 Task: Look for space in Dunedin from 21st May, 2023 to 31st May, 2023 for 2 adults in price range Rs.10000 to Rs.15000. Place can be private room with 1  bedroom having 1 bed and 1 bathroom. Property type can be hotel. Amenities needed are: , pool, breakfast, smoking allowed. Required host language is English.
Action: Mouse moved to (485, 567)
Screenshot: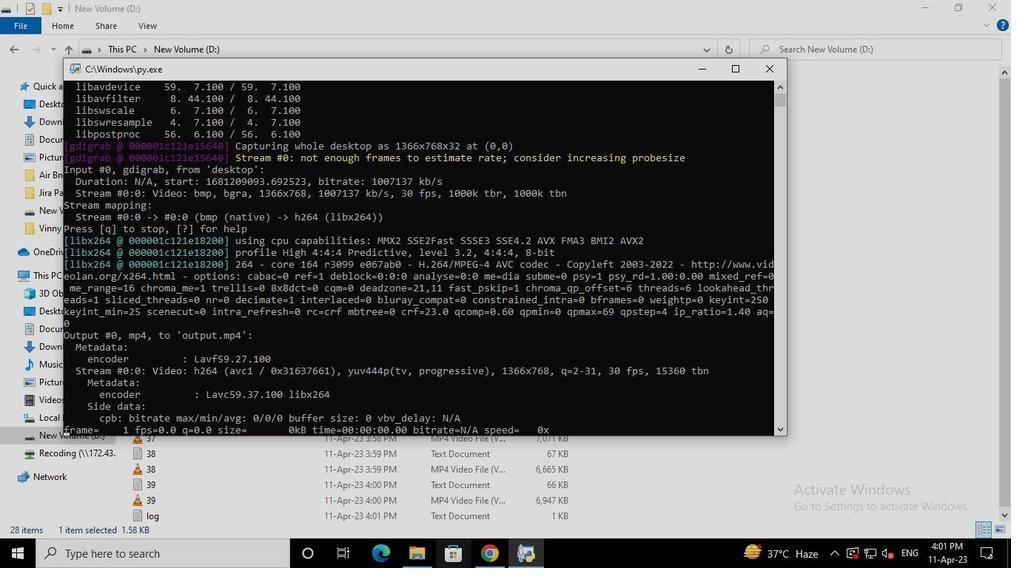 
Action: Mouse pressed left at (485, 567)
Screenshot: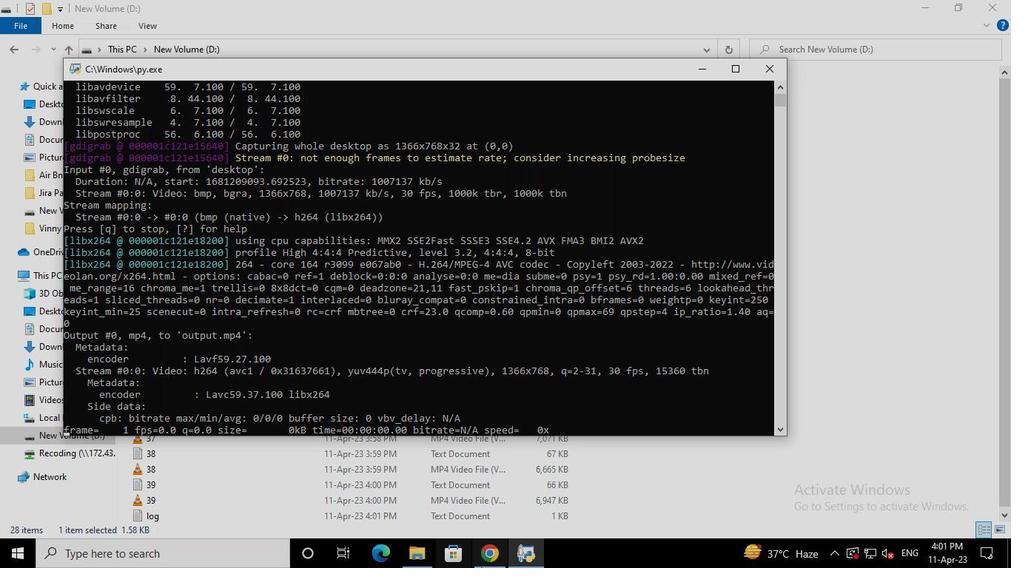 
Action: Mouse moved to (419, 131)
Screenshot: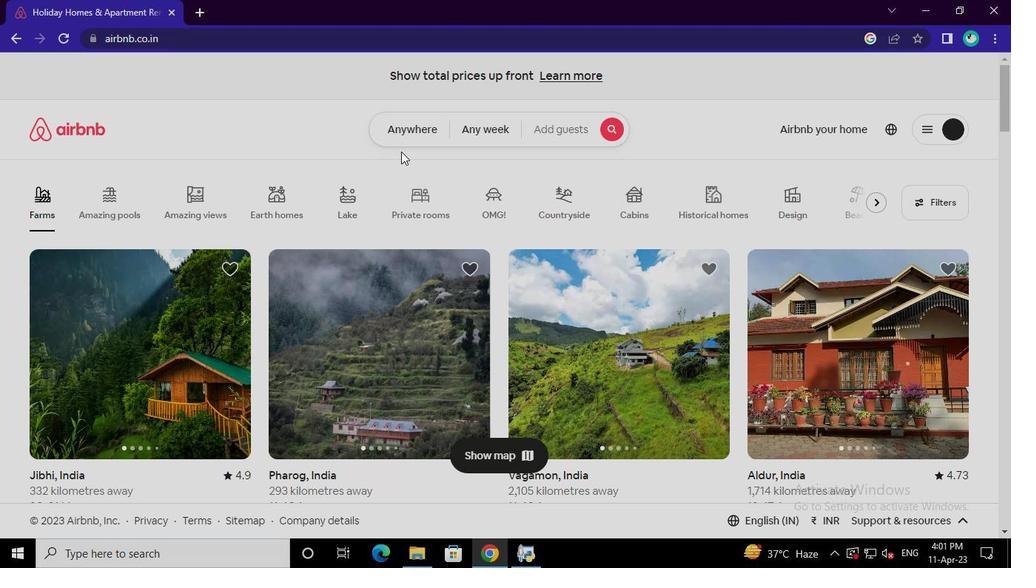 
Action: Mouse pressed left at (419, 131)
Screenshot: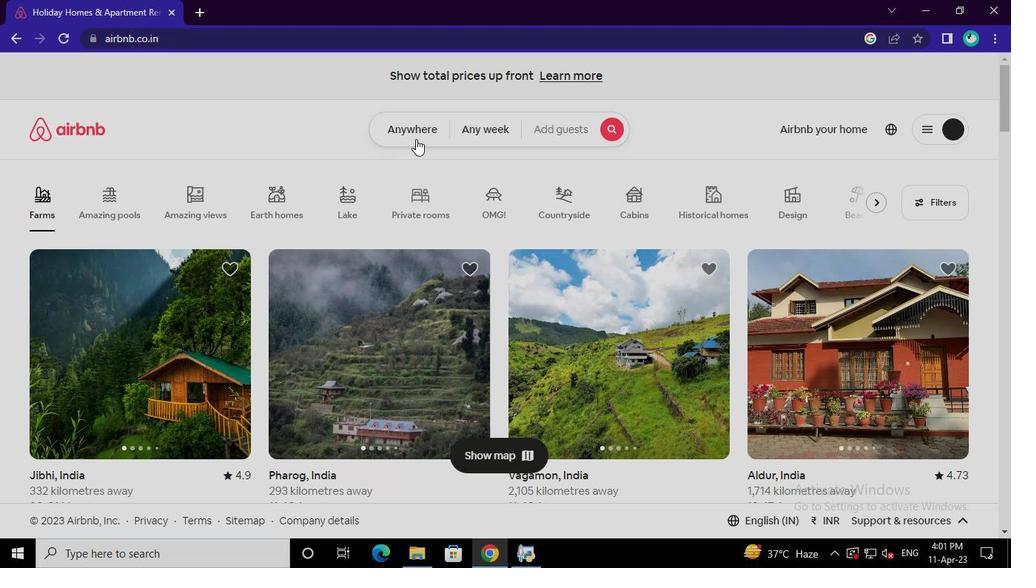 
Action: Mouse moved to (338, 180)
Screenshot: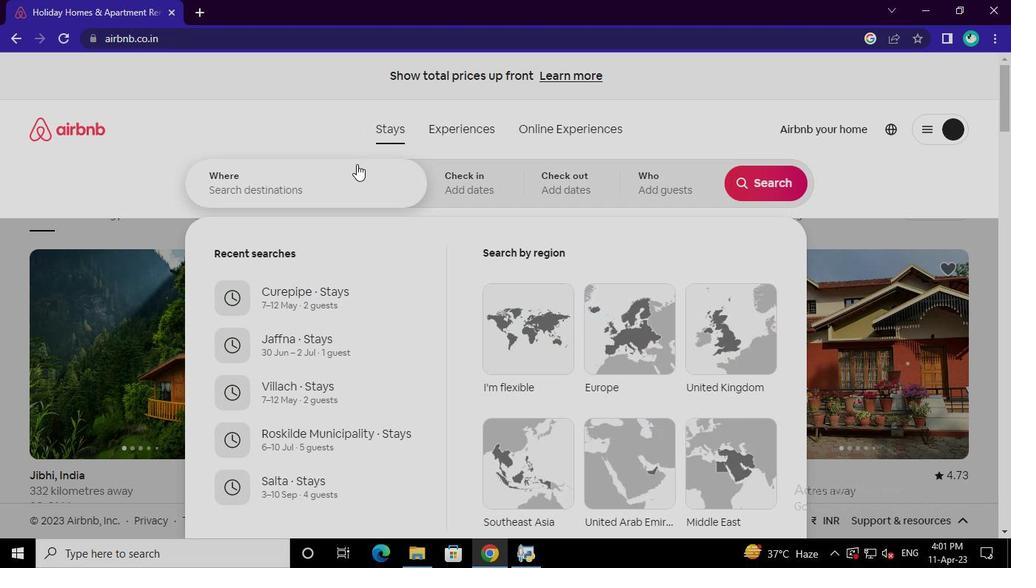 
Action: Mouse pressed left at (338, 180)
Screenshot: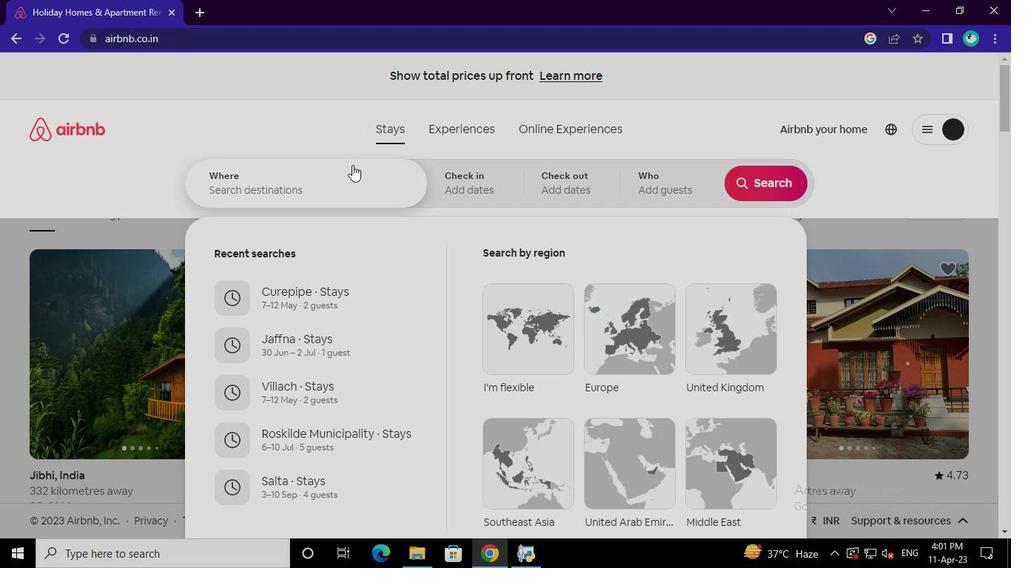 
Action: Mouse moved to (337, 181)
Screenshot: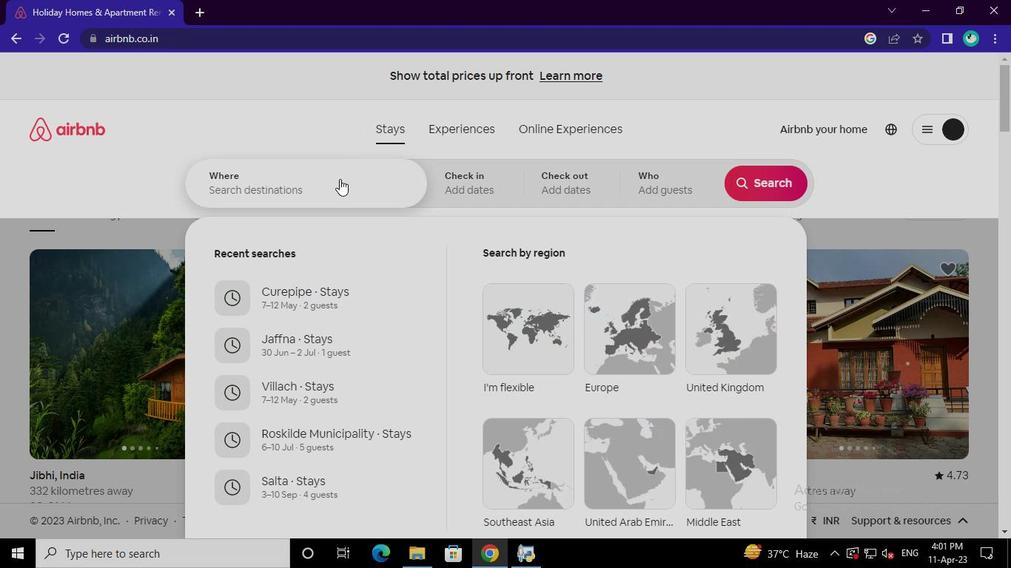 
Action: Keyboard d
Screenshot: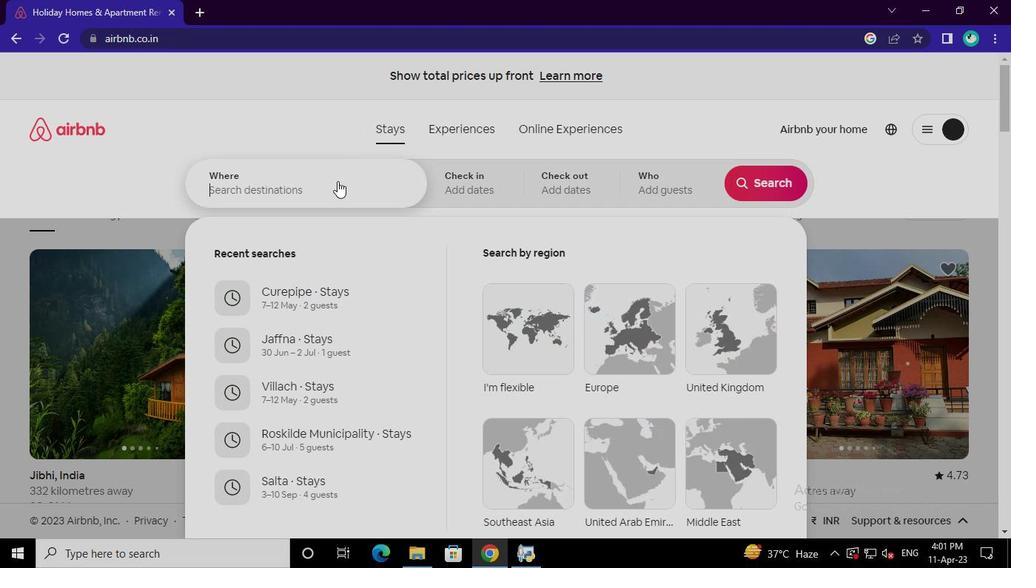 
Action: Keyboard u
Screenshot: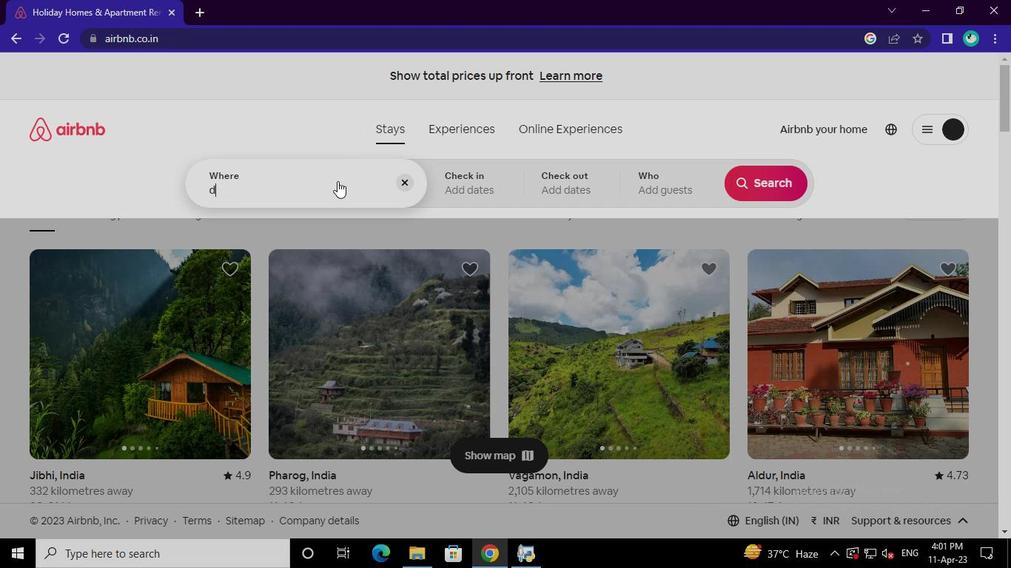 
Action: Keyboard n
Screenshot: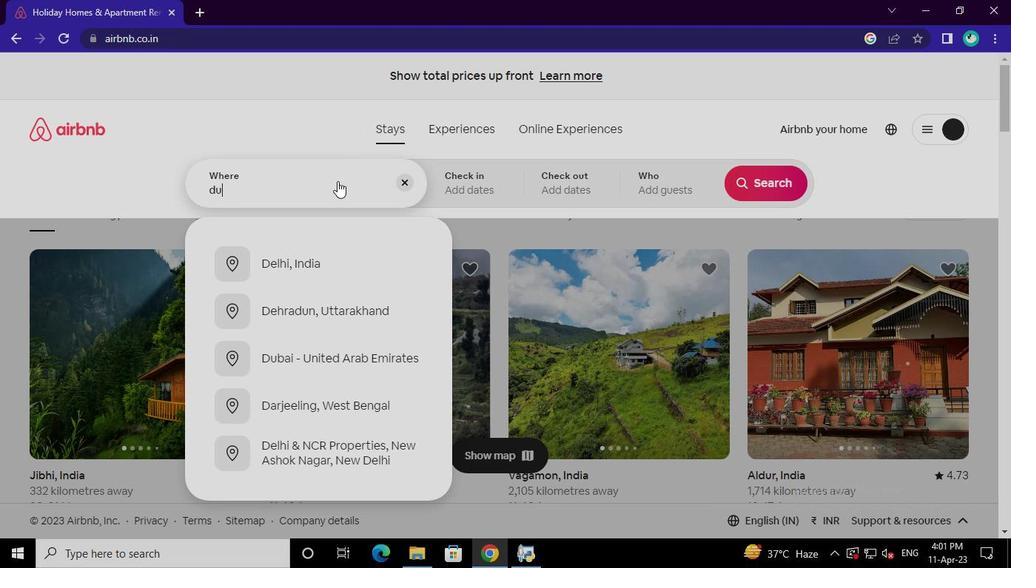 
Action: Keyboard e
Screenshot: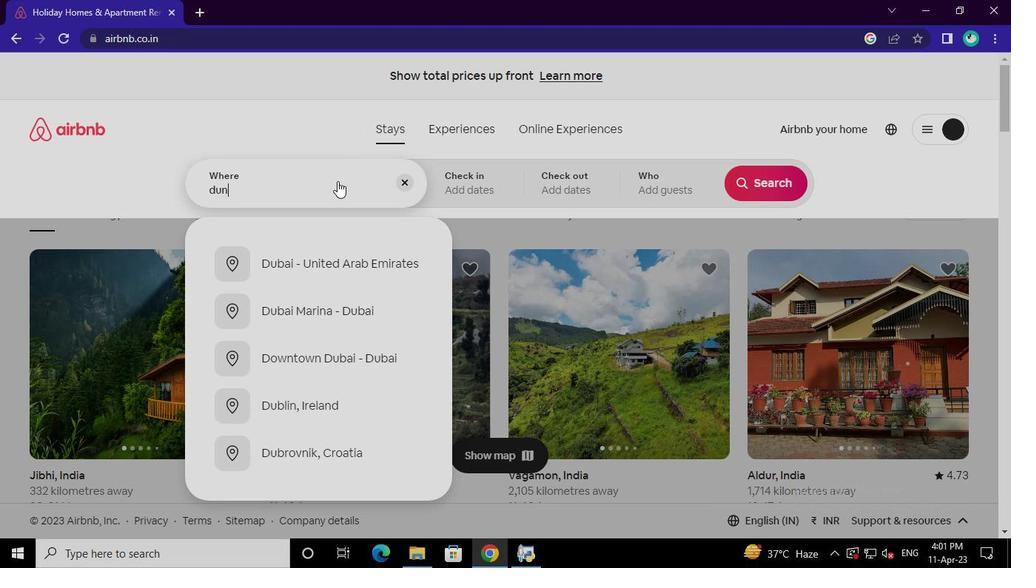 
Action: Keyboard d
Screenshot: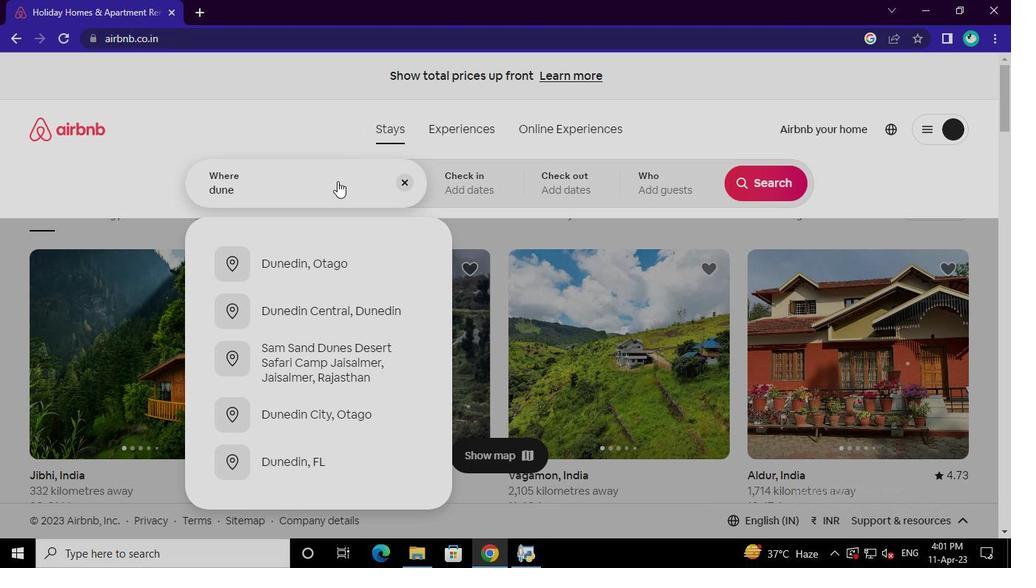 
Action: Keyboard i
Screenshot: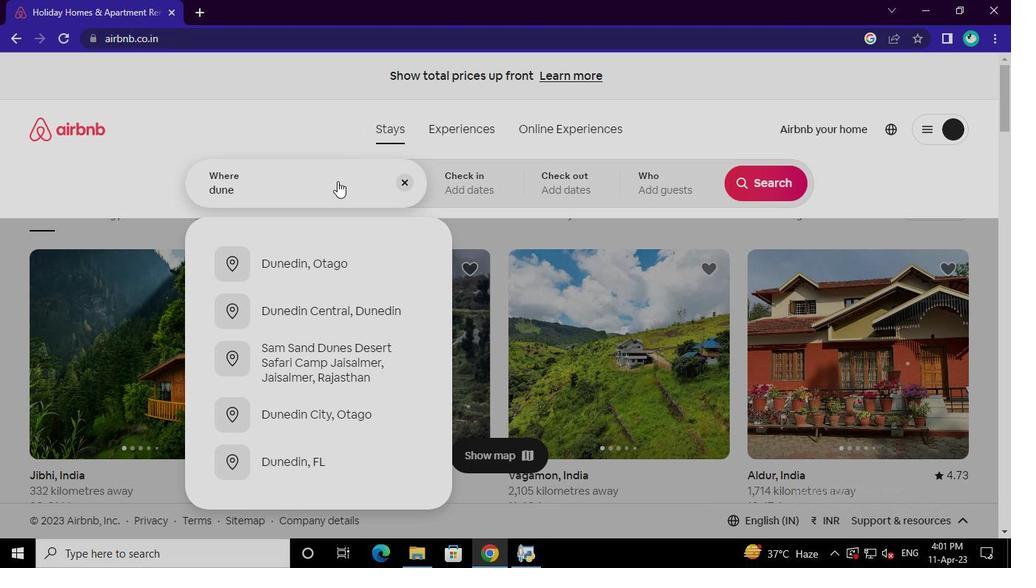 
Action: Keyboard n
Screenshot: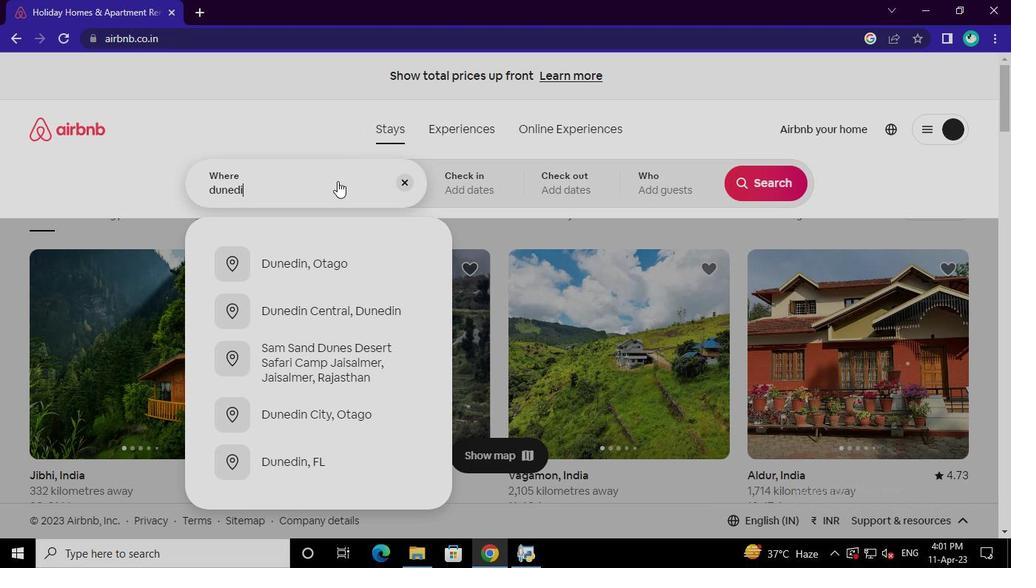 
Action: Mouse moved to (327, 256)
Screenshot: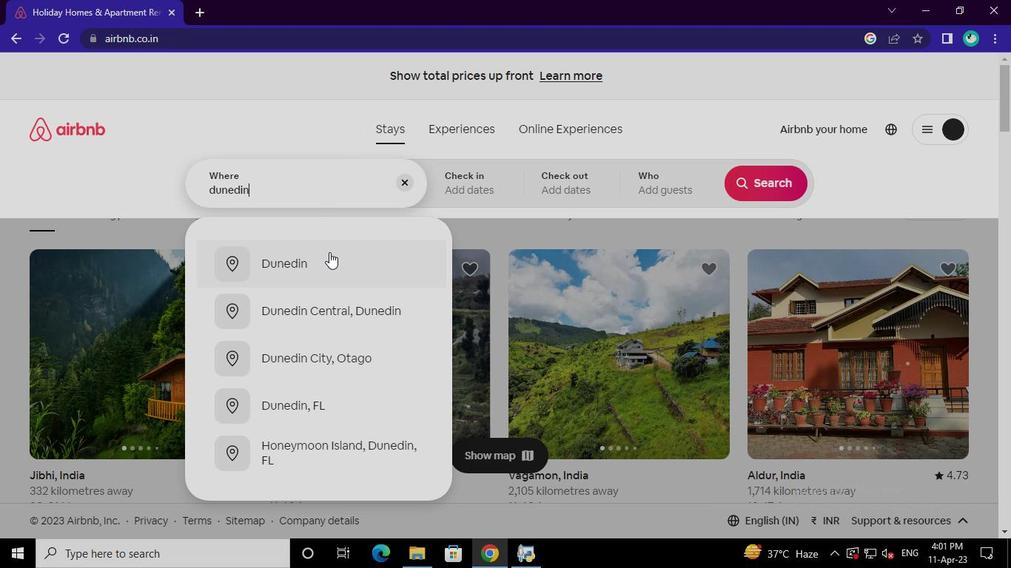 
Action: Mouse pressed left at (327, 256)
Screenshot: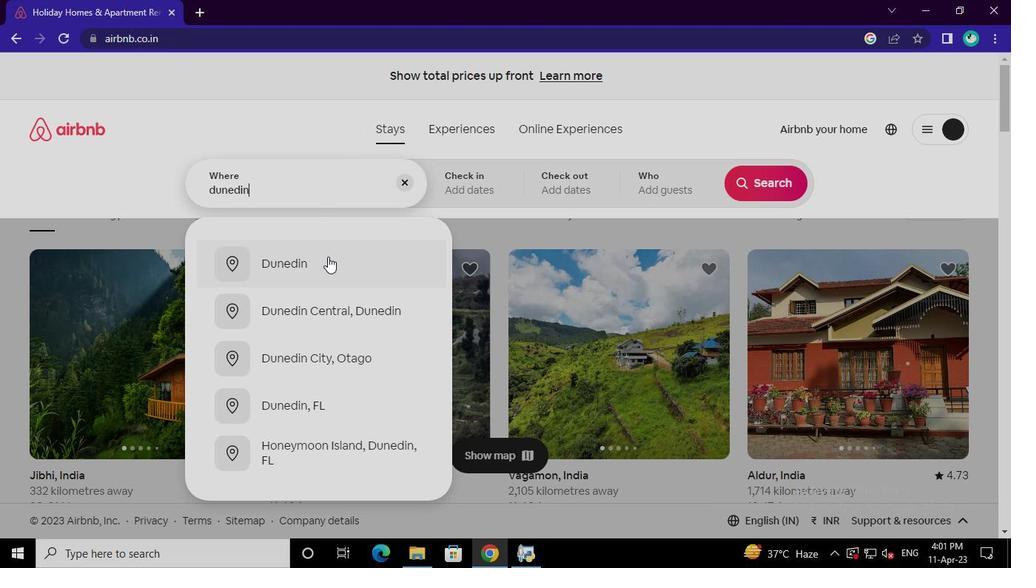 
Action: Mouse moved to (535, 469)
Screenshot: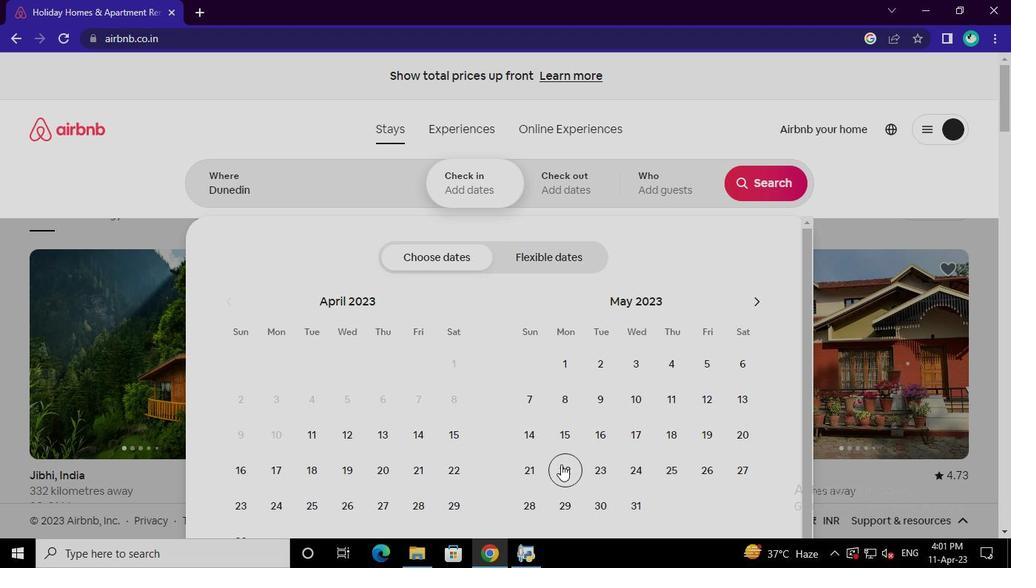 
Action: Mouse pressed left at (535, 469)
Screenshot: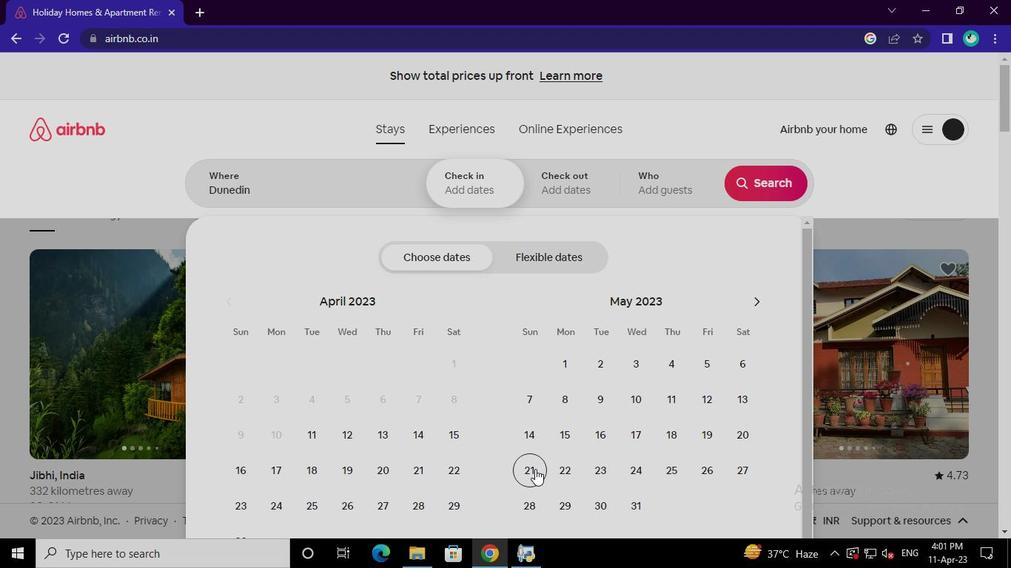 
Action: Mouse moved to (632, 503)
Screenshot: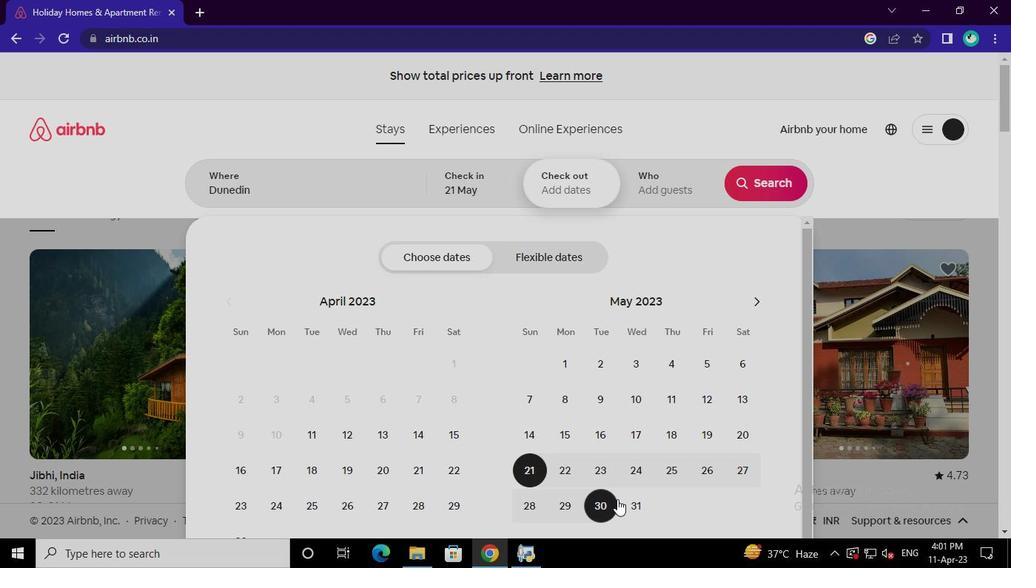 
Action: Mouse pressed left at (632, 503)
Screenshot: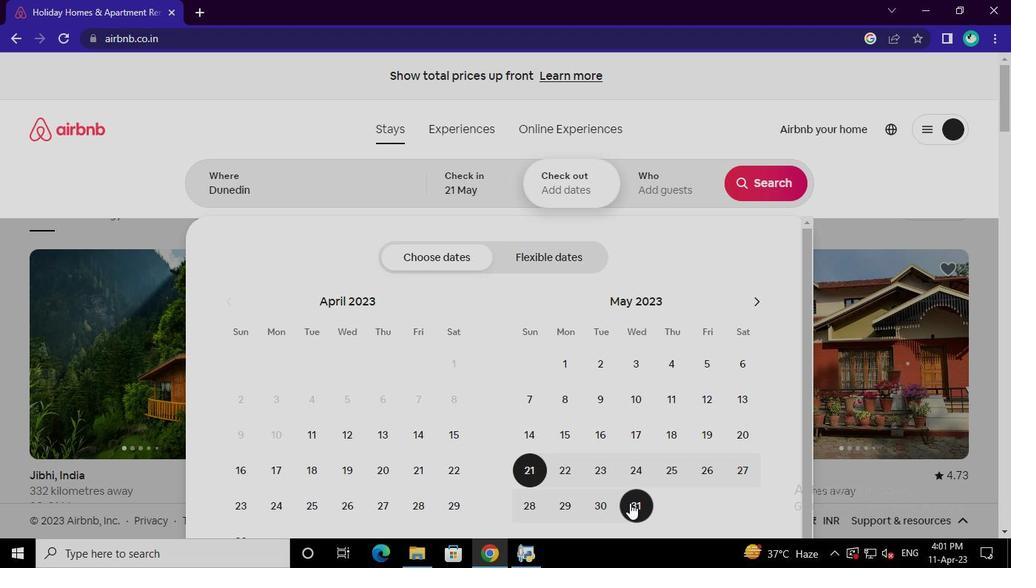 
Action: Mouse moved to (664, 185)
Screenshot: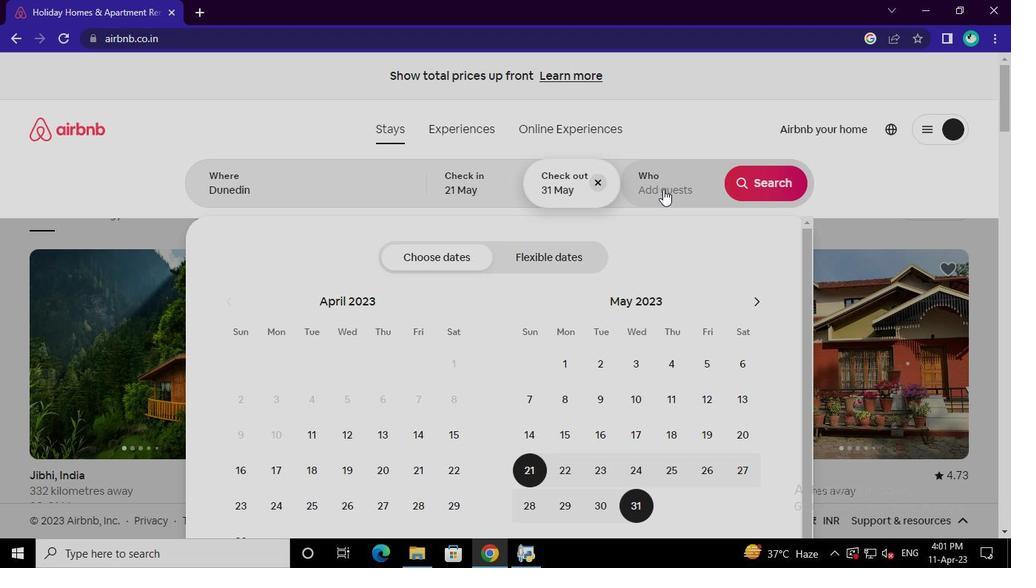 
Action: Mouse pressed left at (664, 185)
Screenshot: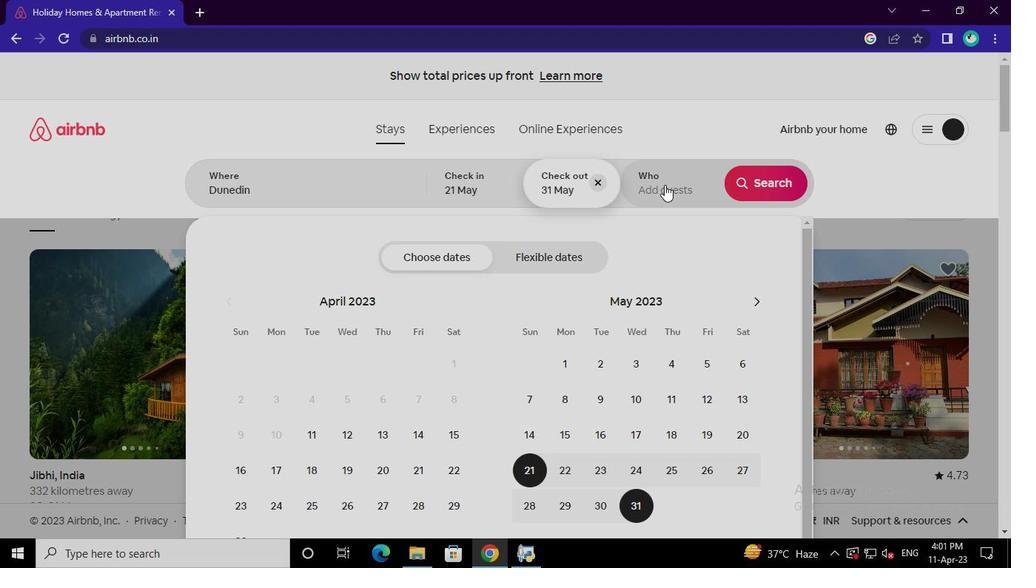 
Action: Mouse moved to (775, 265)
Screenshot: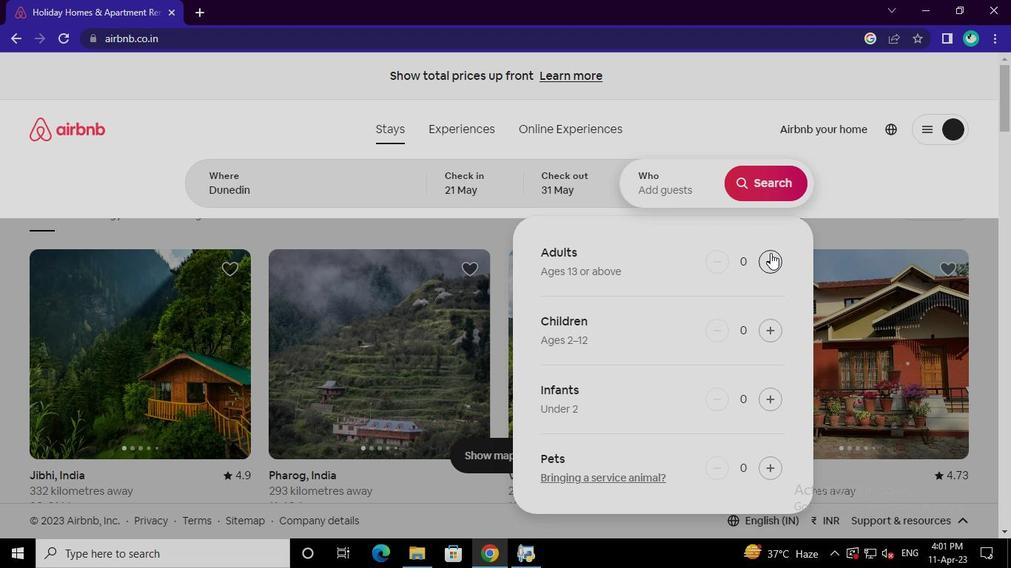 
Action: Mouse pressed left at (775, 265)
Screenshot: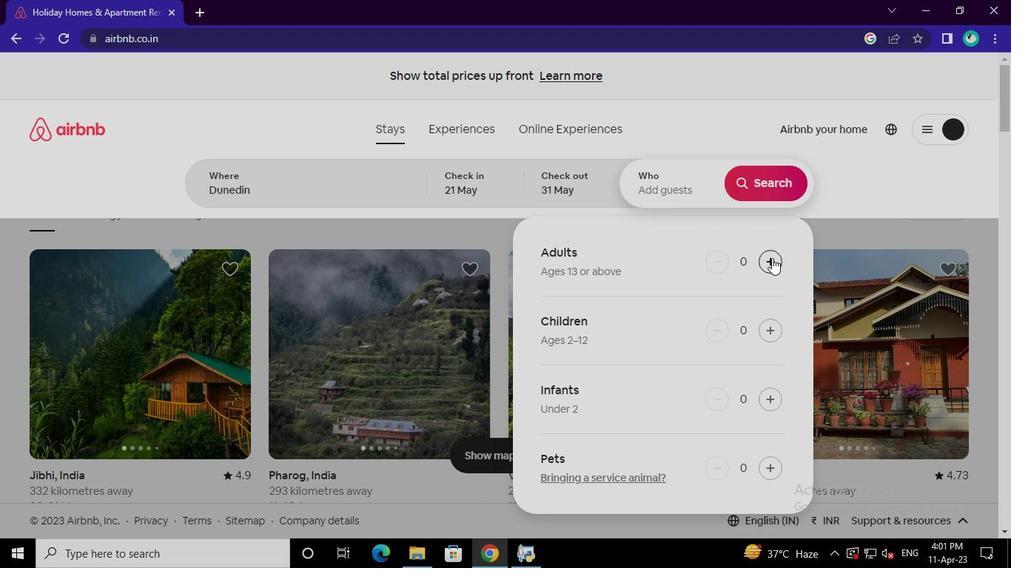 
Action: Mouse pressed left at (775, 265)
Screenshot: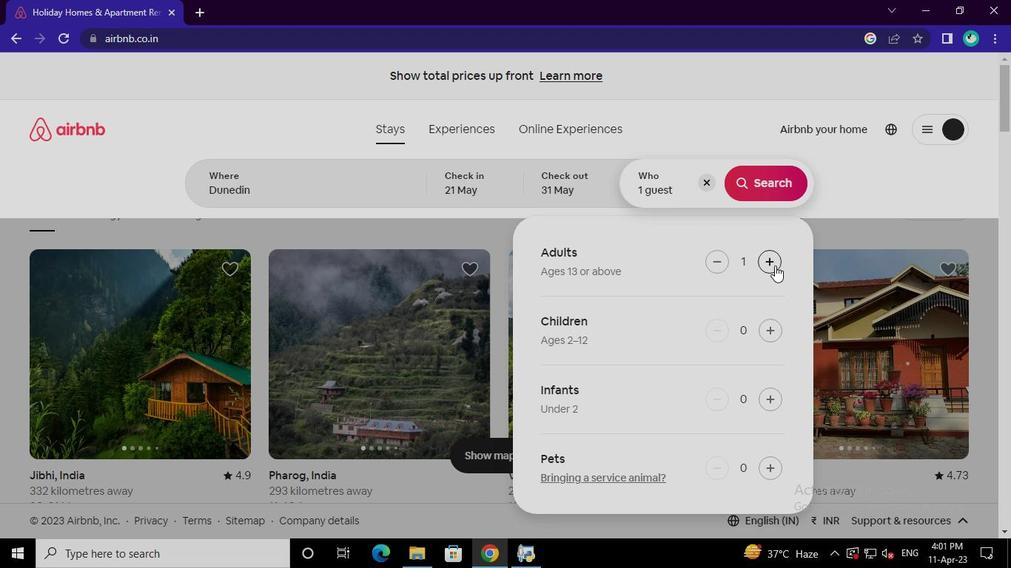 
Action: Mouse moved to (758, 186)
Screenshot: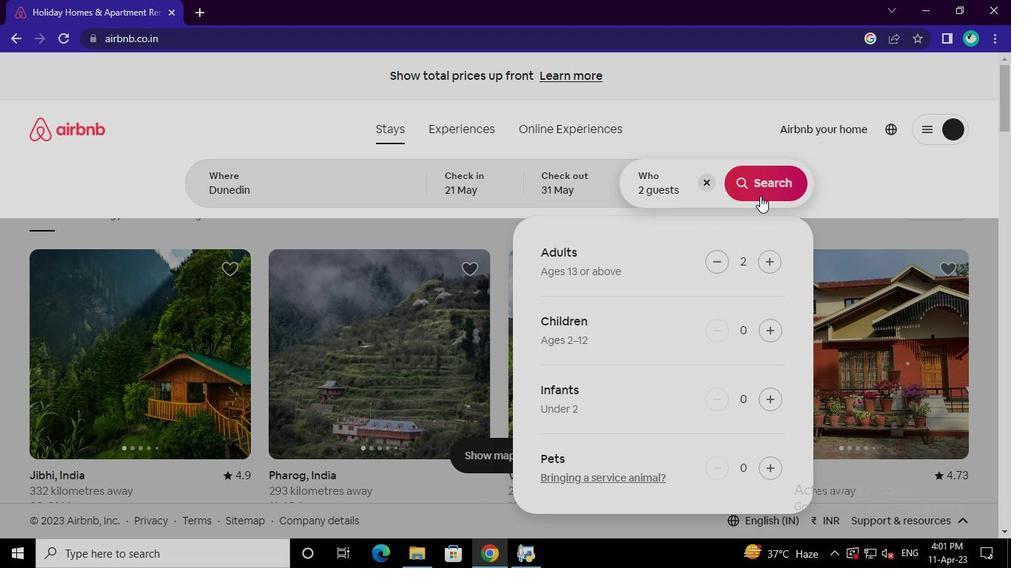 
Action: Mouse pressed left at (758, 186)
Screenshot: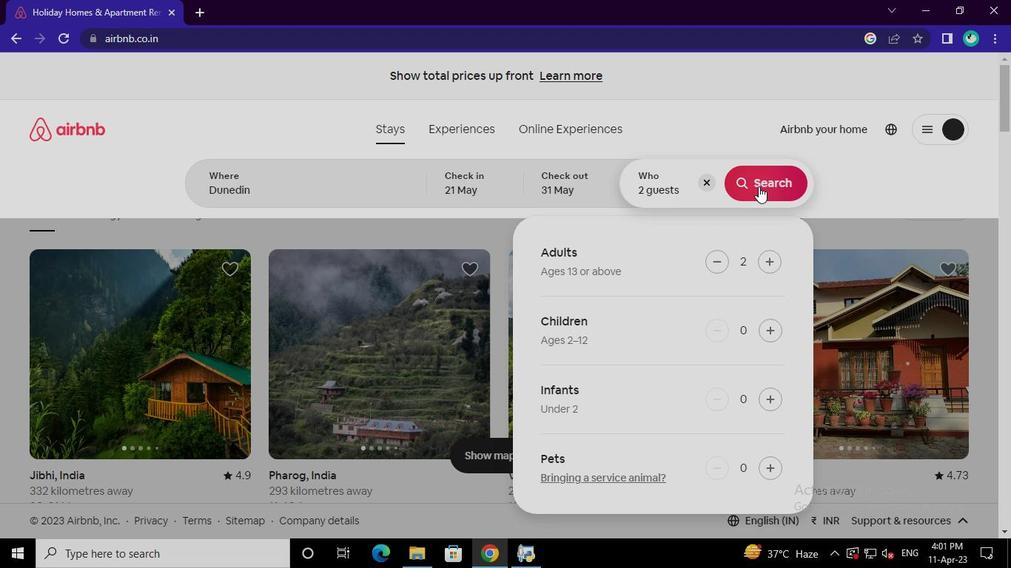 
Action: Mouse moved to (945, 147)
Screenshot: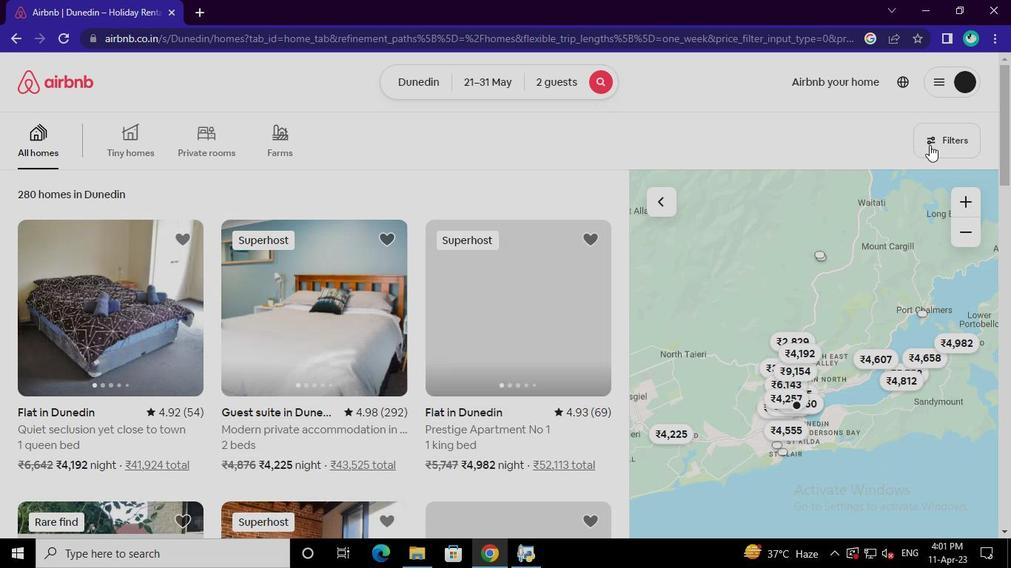 
Action: Mouse pressed left at (945, 147)
Screenshot: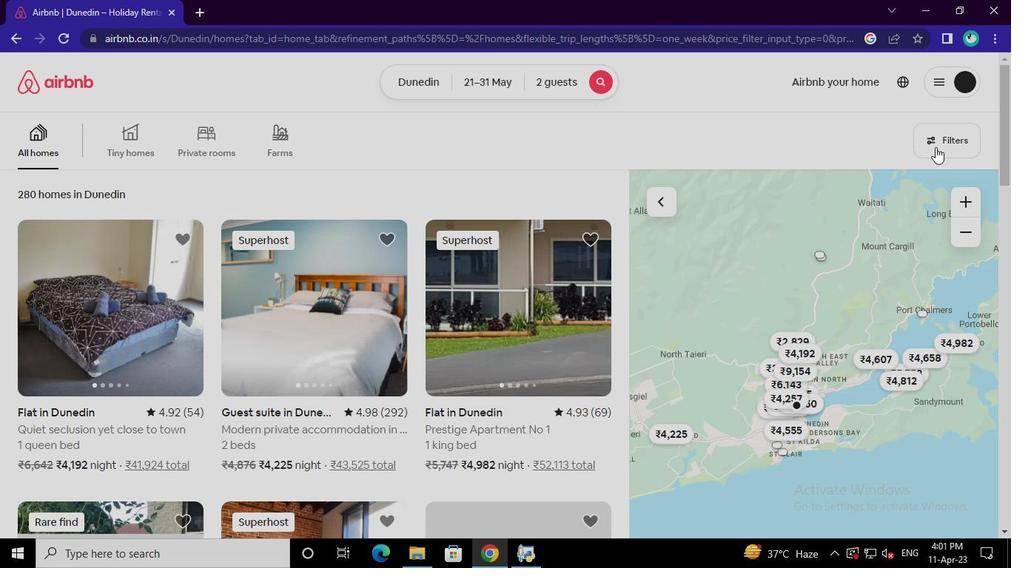 
Action: Mouse moved to (388, 326)
Screenshot: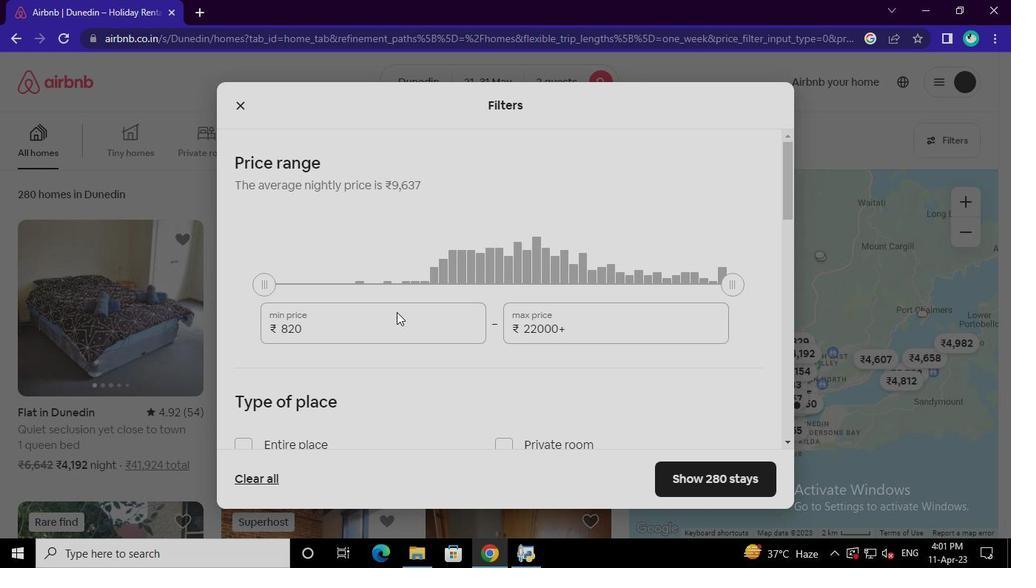 
Action: Mouse pressed left at (388, 326)
Screenshot: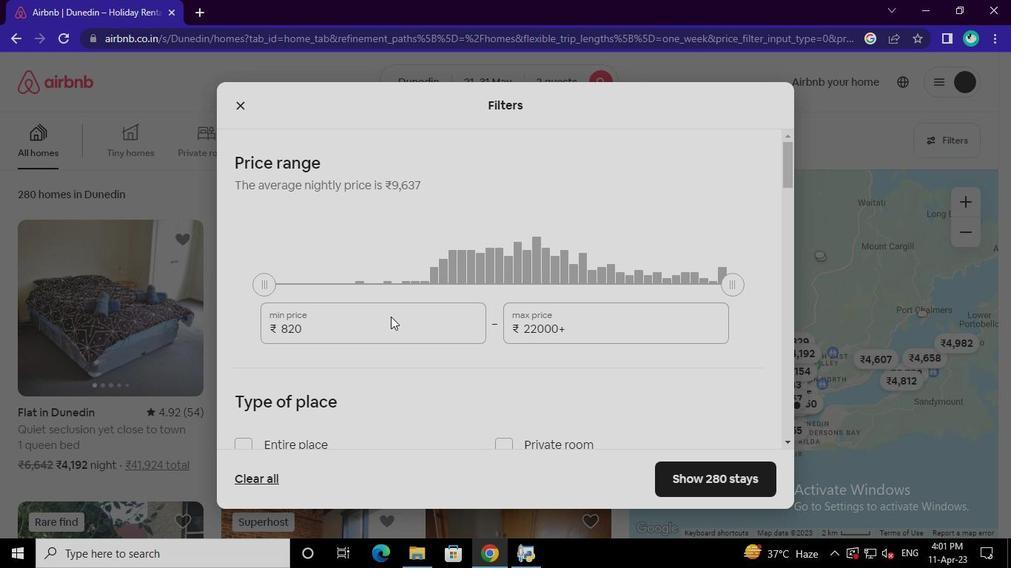 
Action: Mouse moved to (381, 331)
Screenshot: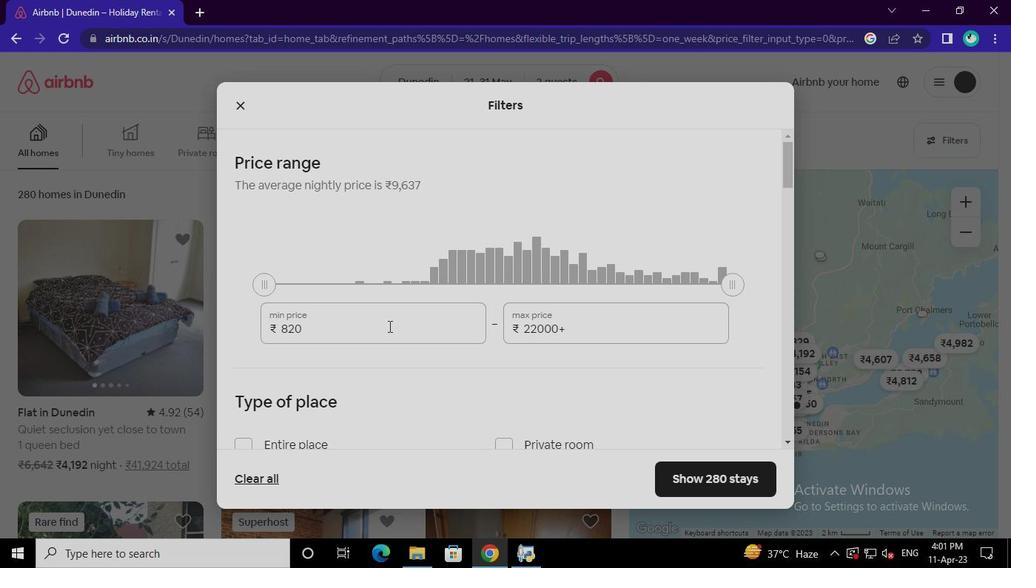 
Action: Keyboard Key.backspace
Screenshot: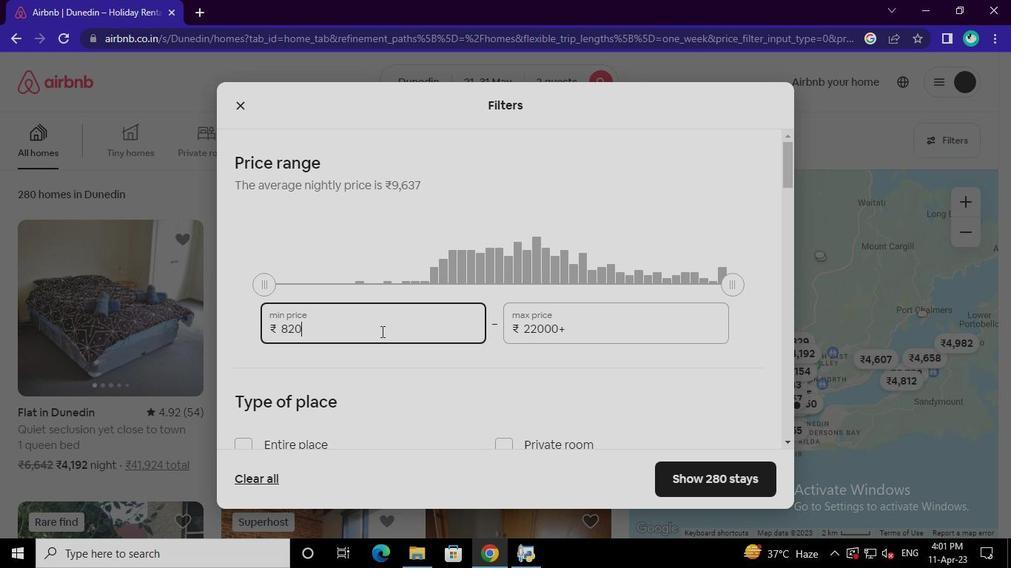 
Action: Keyboard Key.backspace
Screenshot: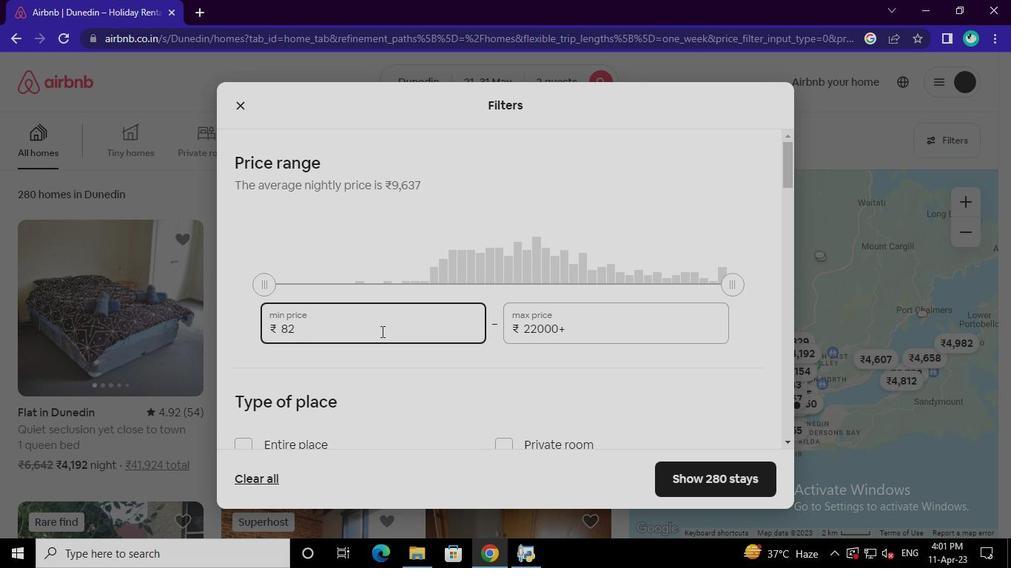 
Action: Keyboard Key.backspace
Screenshot: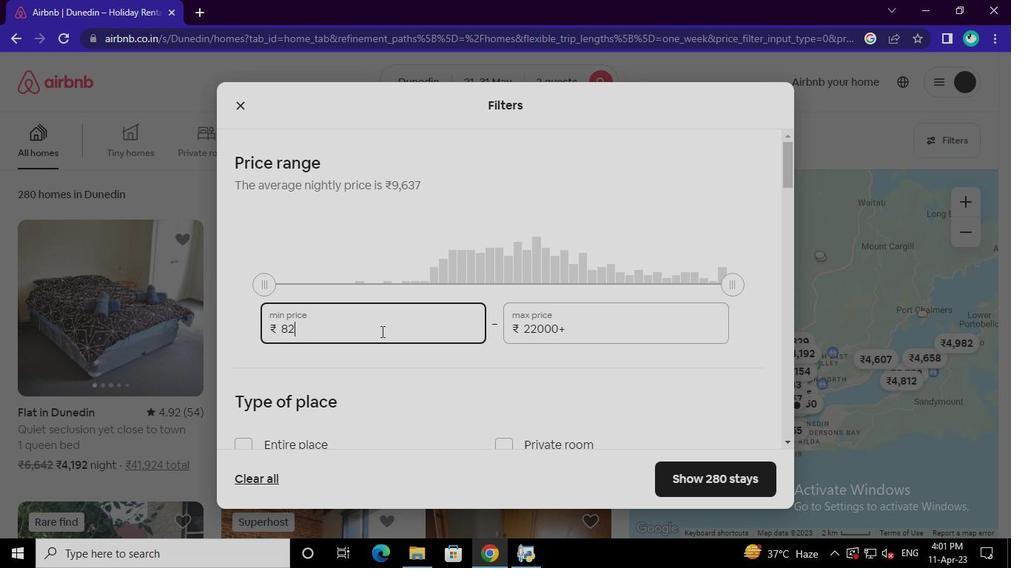
Action: Keyboard Key.backspace
Screenshot: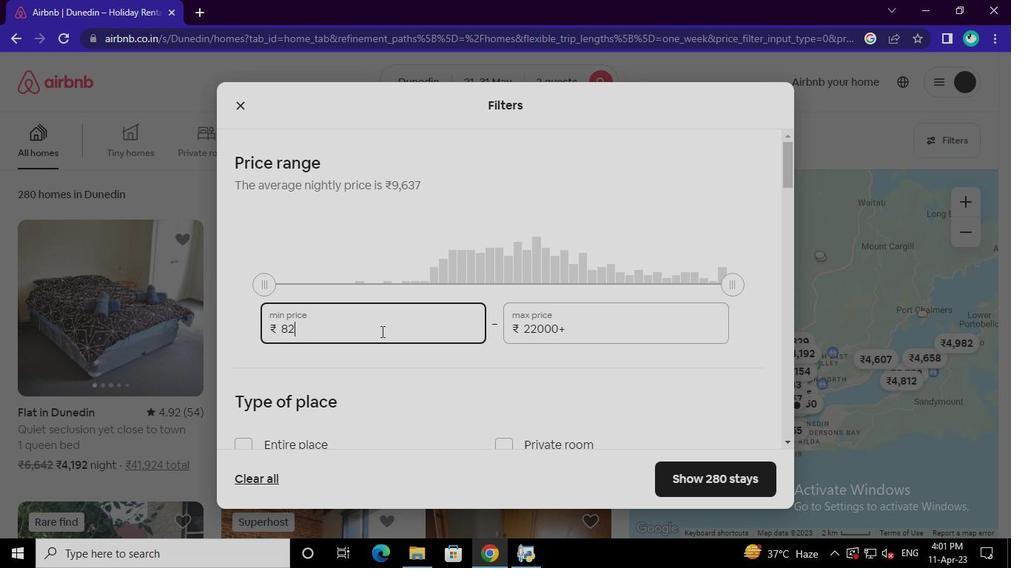 
Action: Keyboard Key.backspace
Screenshot: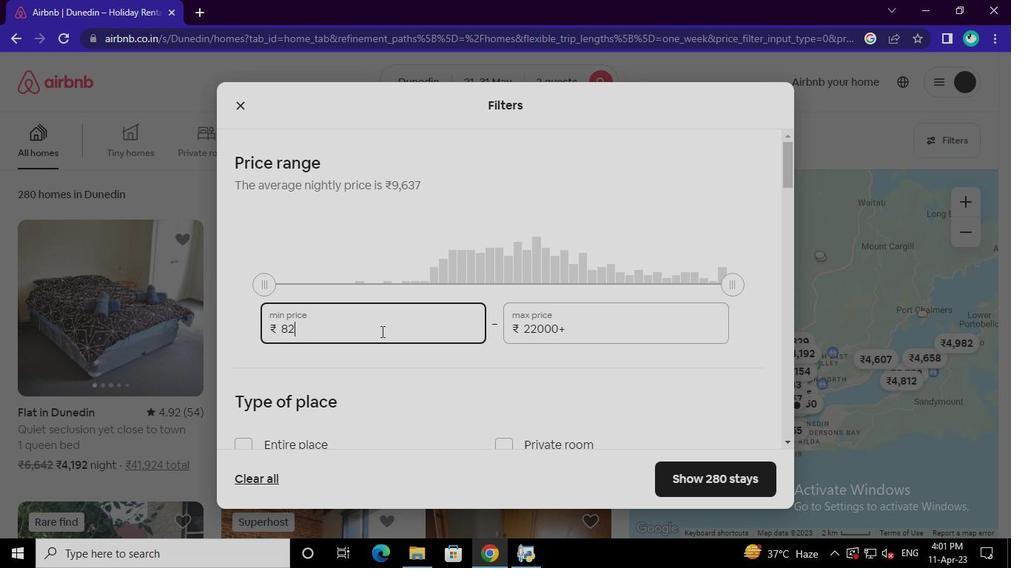 
Action: Keyboard Key.backspace
Screenshot: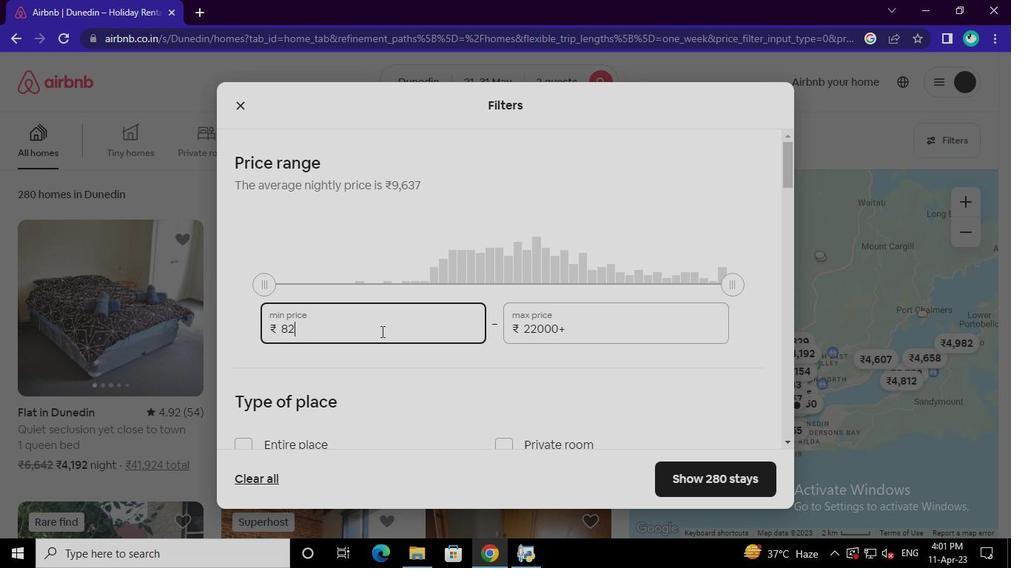 
Action: Keyboard Key.backspace
Screenshot: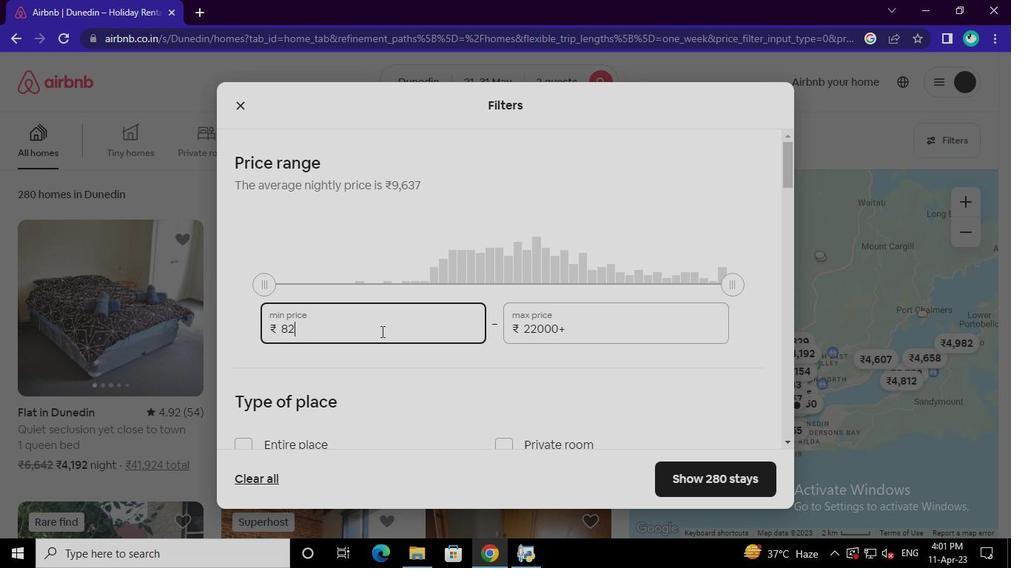 
Action: Keyboard Key.backspace
Screenshot: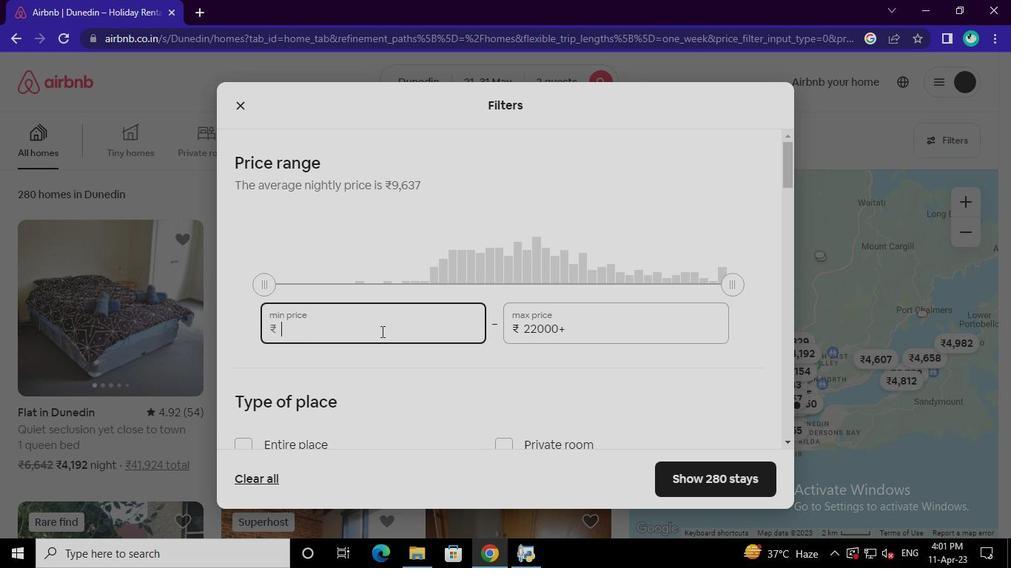 
Action: Keyboard Key.backspace
Screenshot: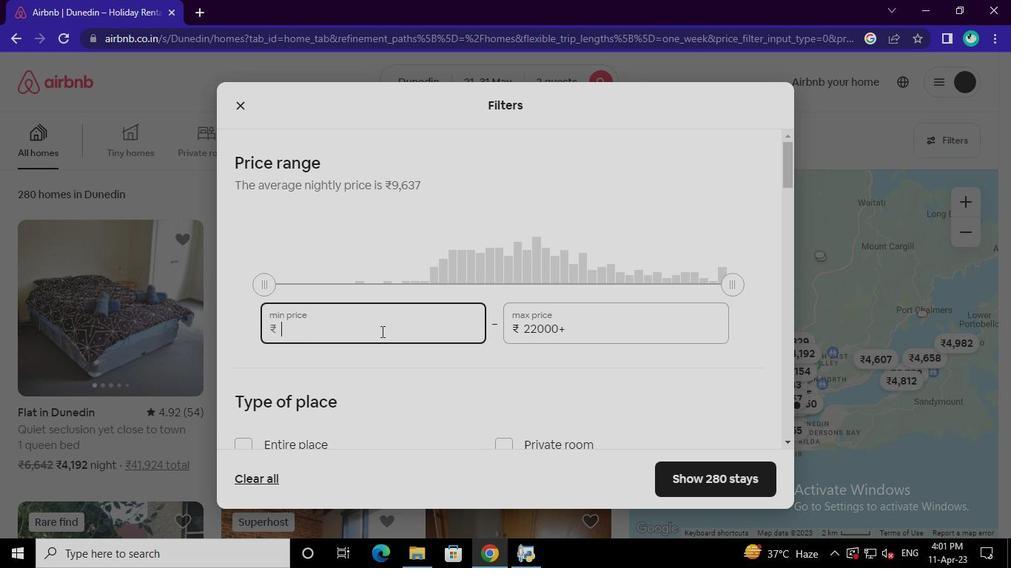 
Action: Keyboard <97>
Screenshot: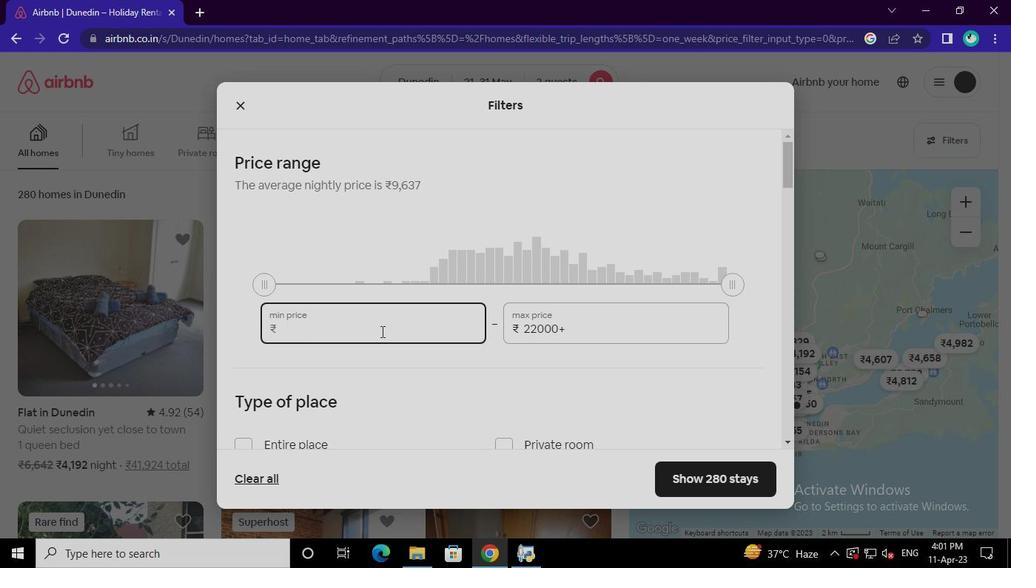 
Action: Keyboard <96>
Screenshot: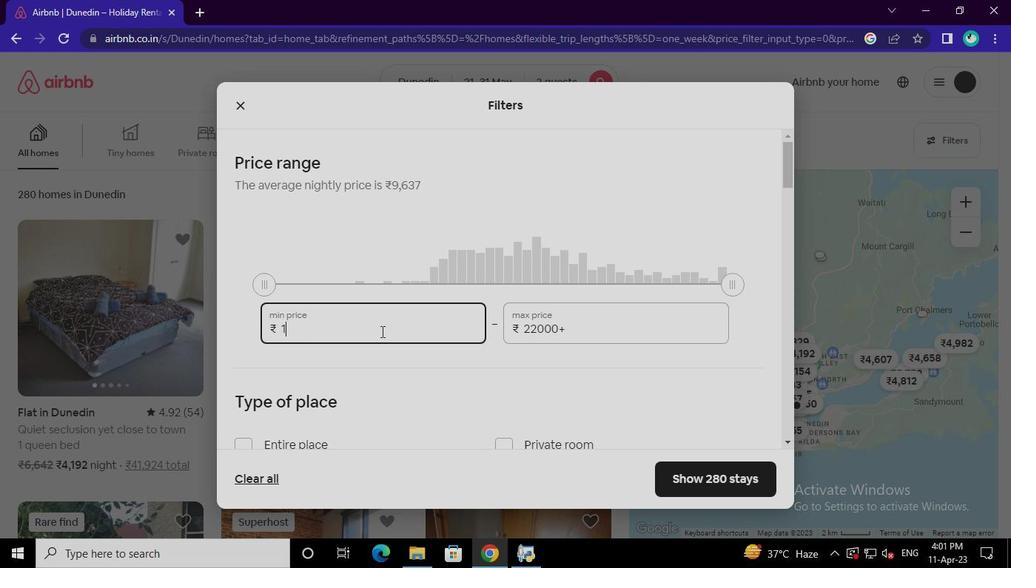 
Action: Keyboard <96>
Screenshot: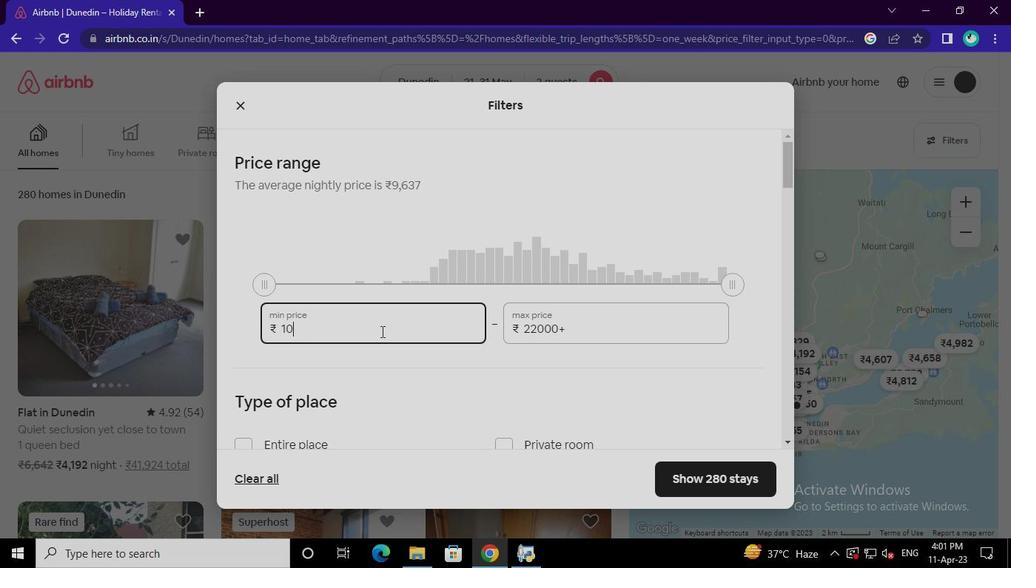 
Action: Keyboard <96>
Screenshot: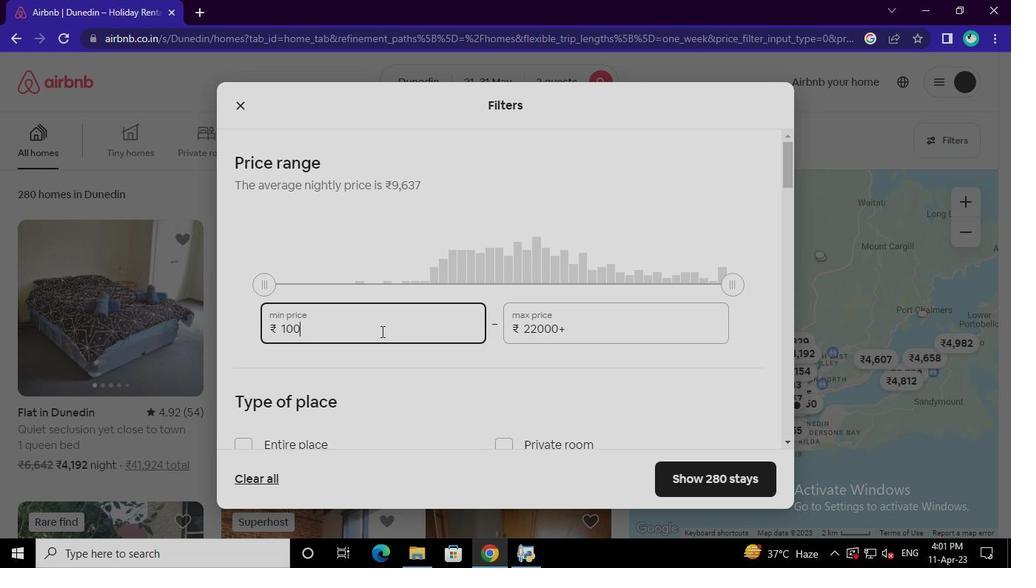 
Action: Keyboard <96>
Screenshot: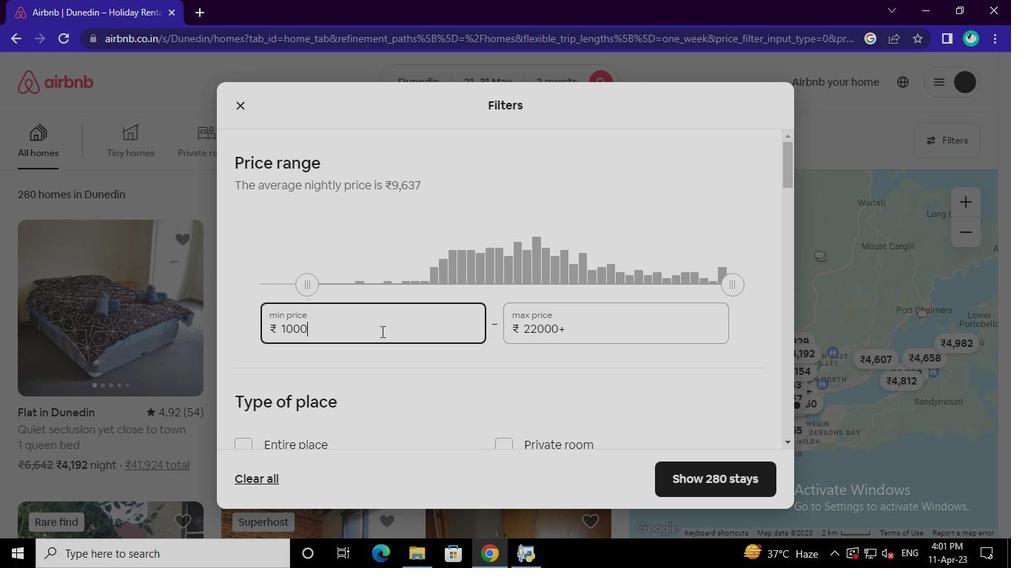 
Action: Mouse moved to (585, 324)
Screenshot: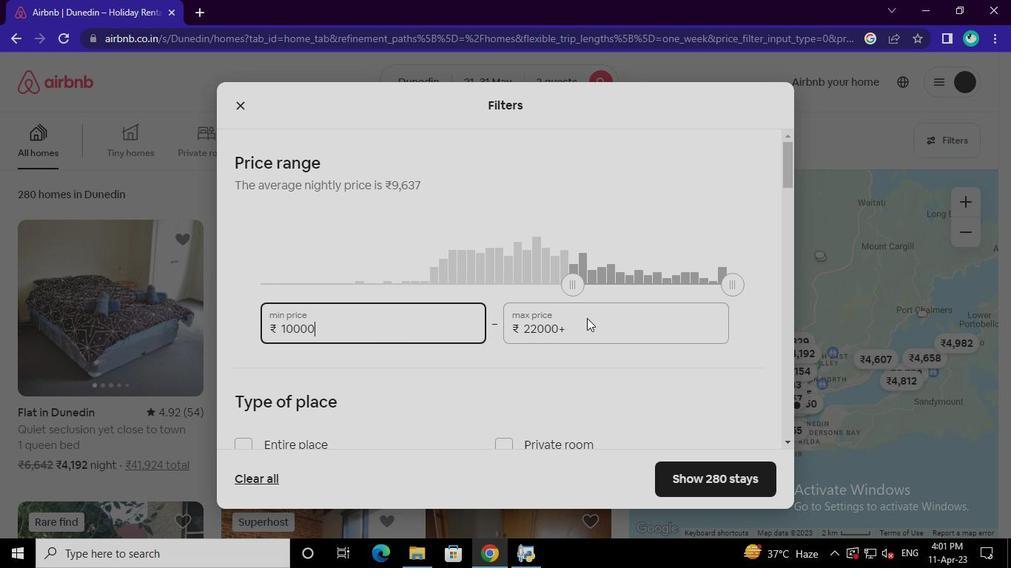 
Action: Mouse pressed left at (585, 324)
Screenshot: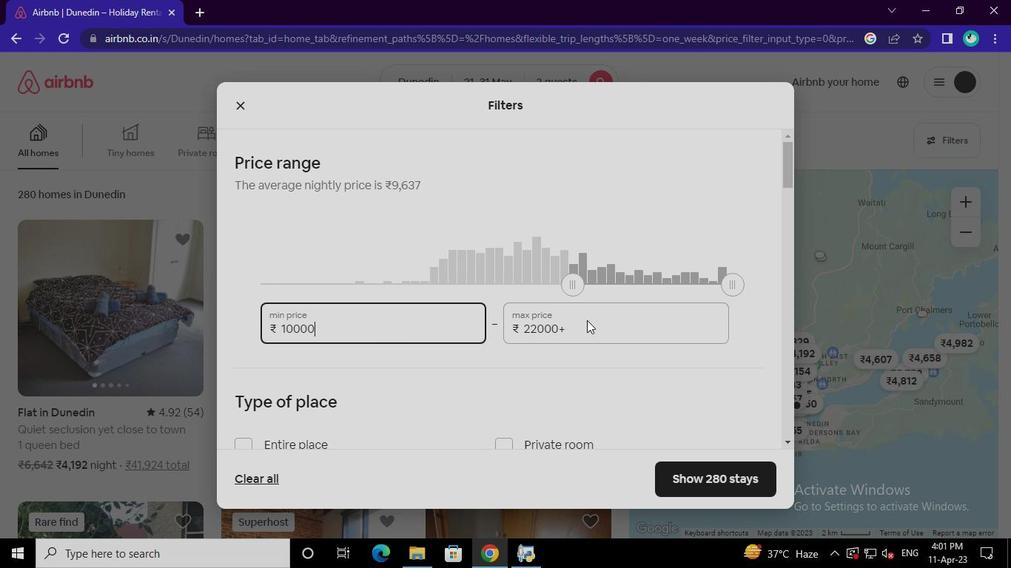 
Action: Mouse moved to (587, 324)
Screenshot: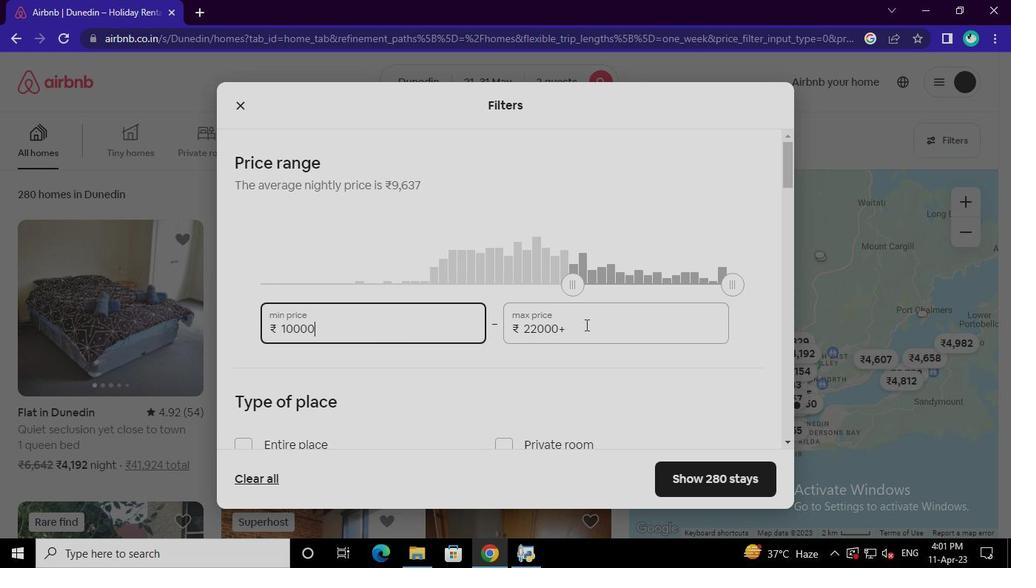 
Action: Keyboard Key.backspace
Screenshot: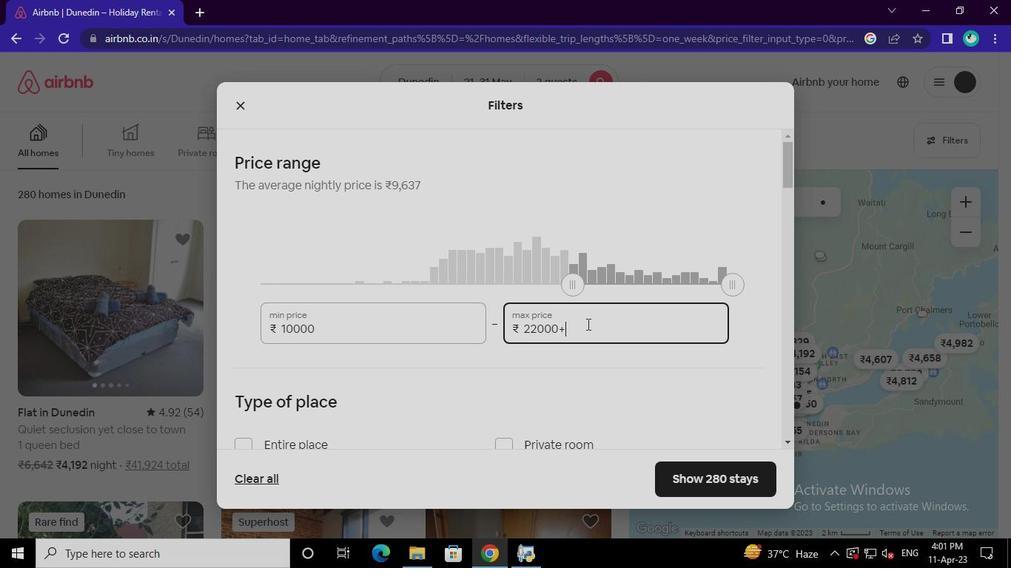 
Action: Keyboard Key.backspace
Screenshot: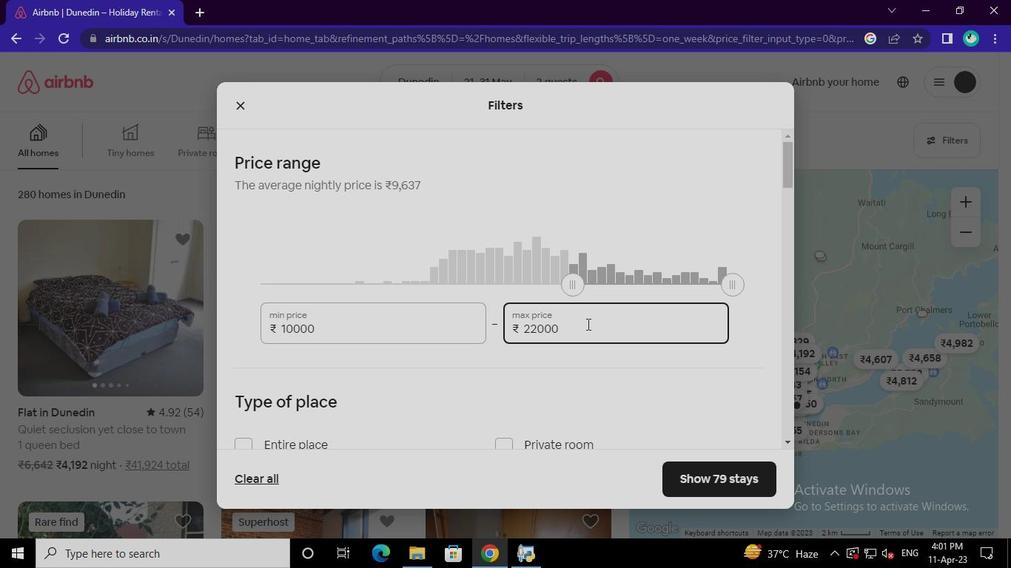 
Action: Keyboard Key.backspace
Screenshot: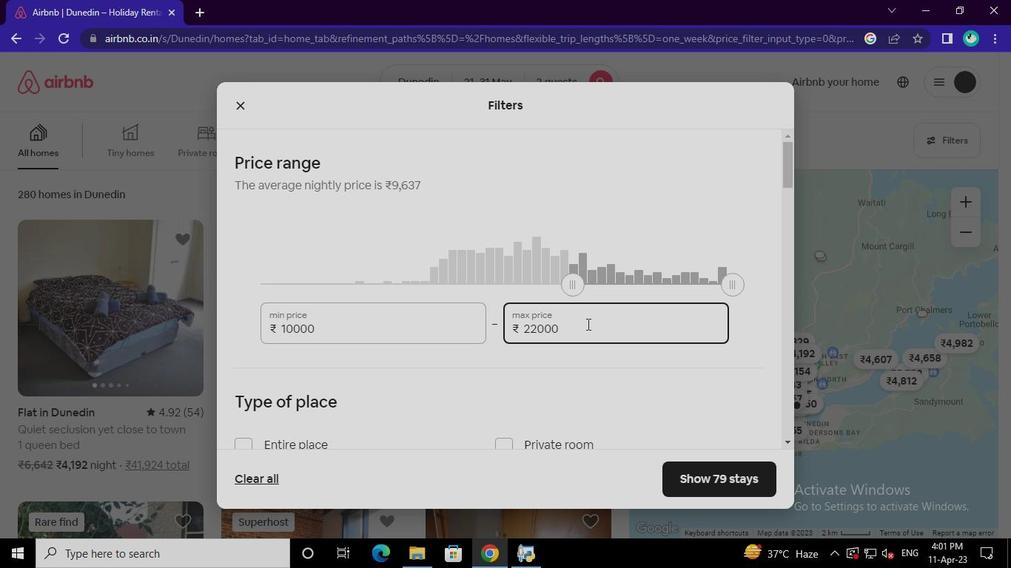 
Action: Keyboard Key.backspace
Screenshot: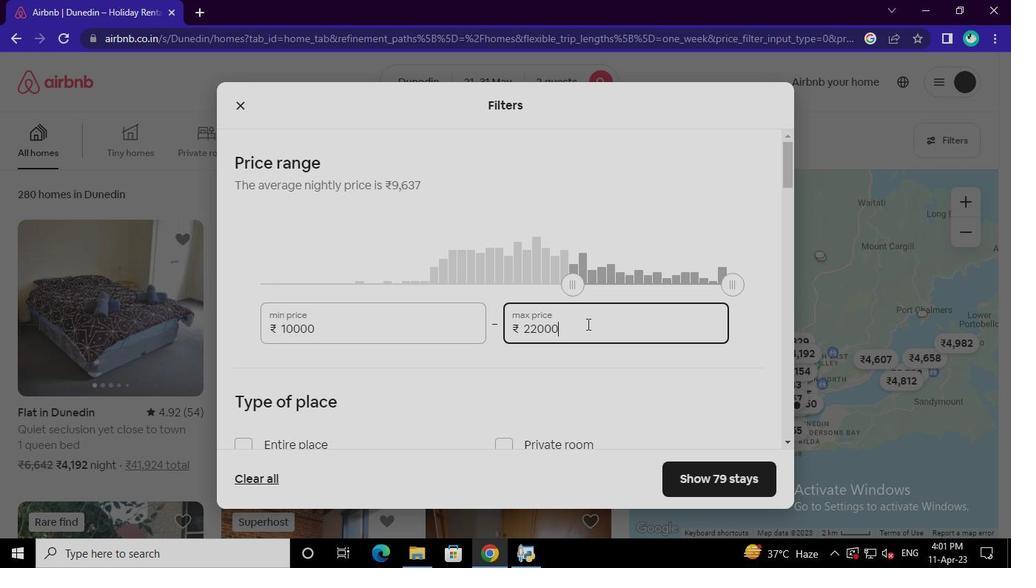 
Action: Keyboard Key.backspace
Screenshot: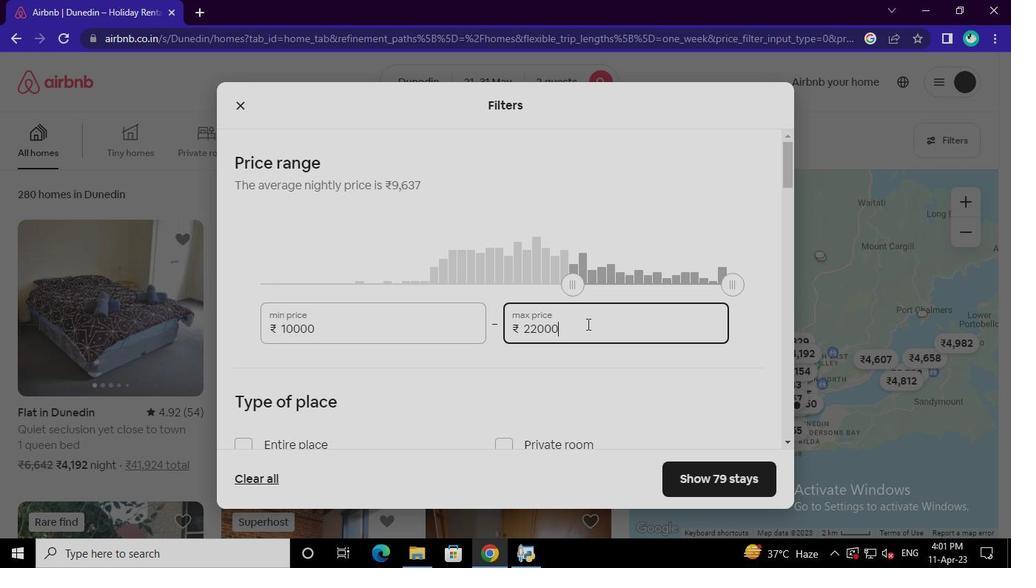 
Action: Keyboard Key.backspace
Screenshot: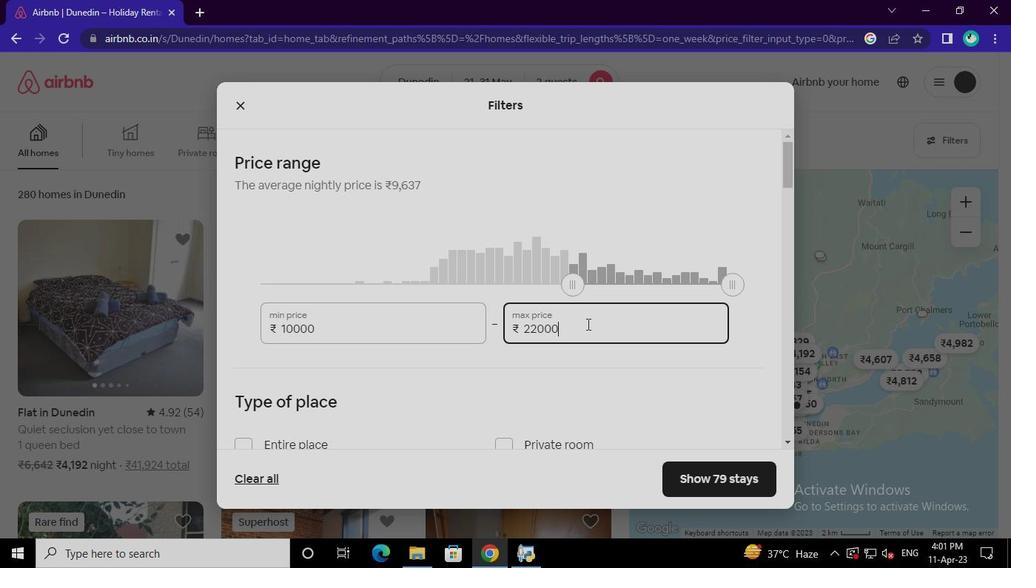 
Action: Keyboard Key.backspace
Screenshot: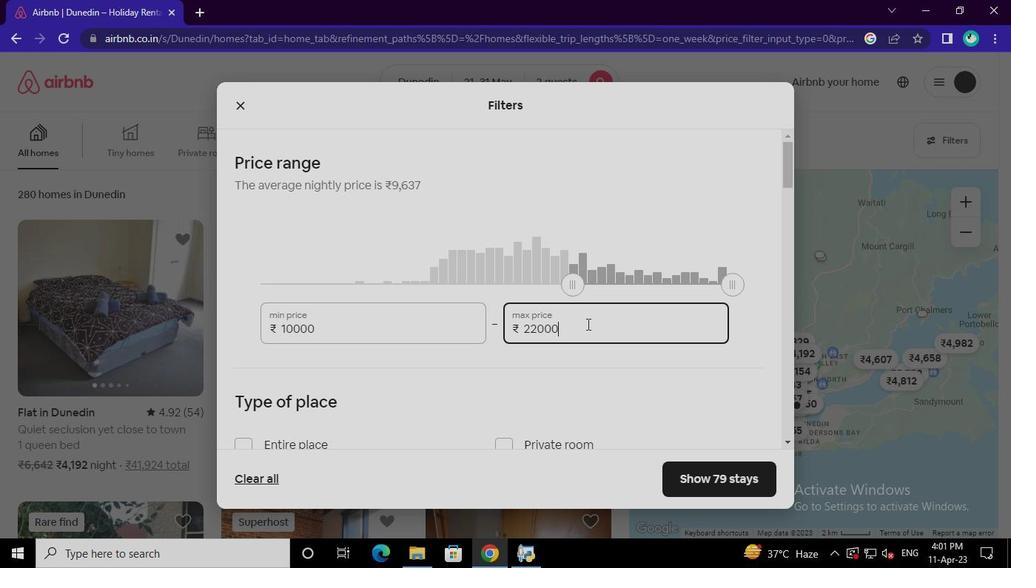 
Action: Keyboard Key.backspace
Screenshot: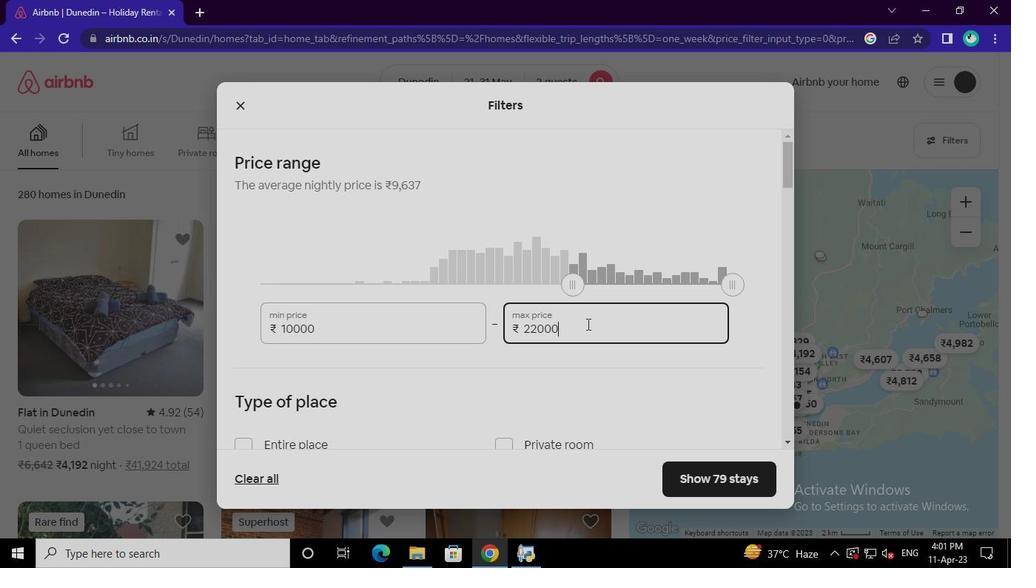 
Action: Keyboard Key.backspace
Screenshot: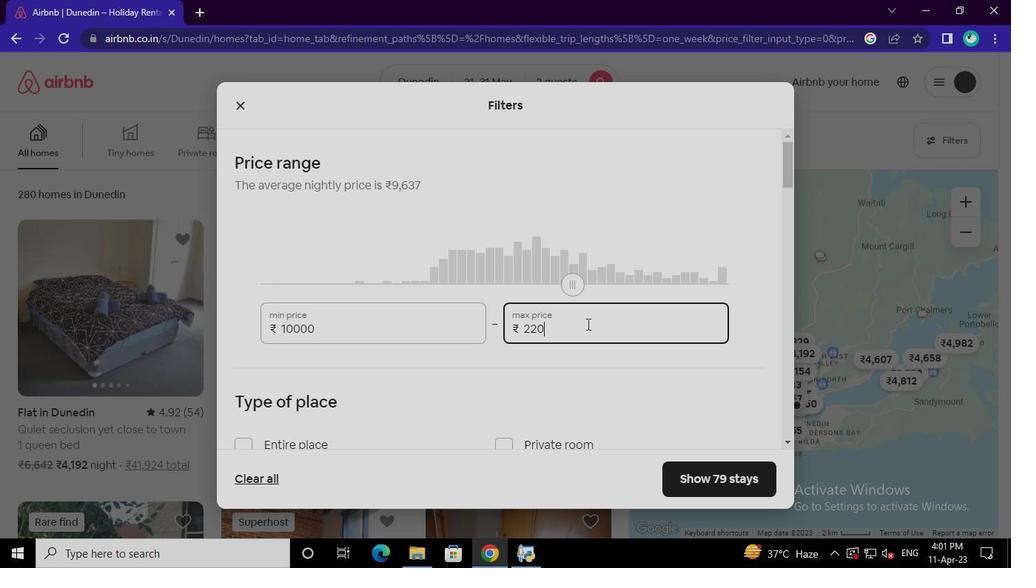 
Action: Keyboard Key.backspace
Screenshot: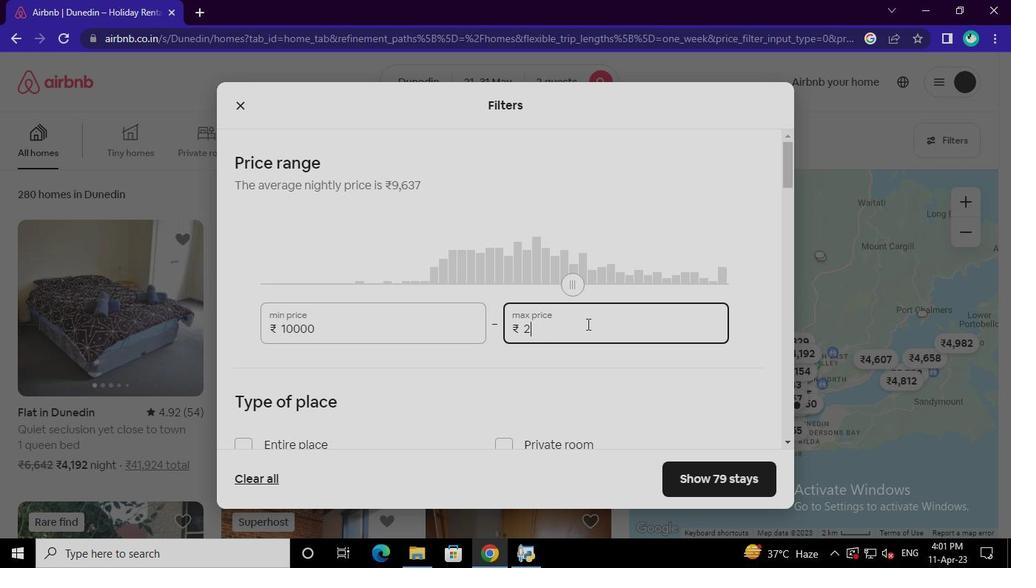 
Action: Keyboard Key.backspace
Screenshot: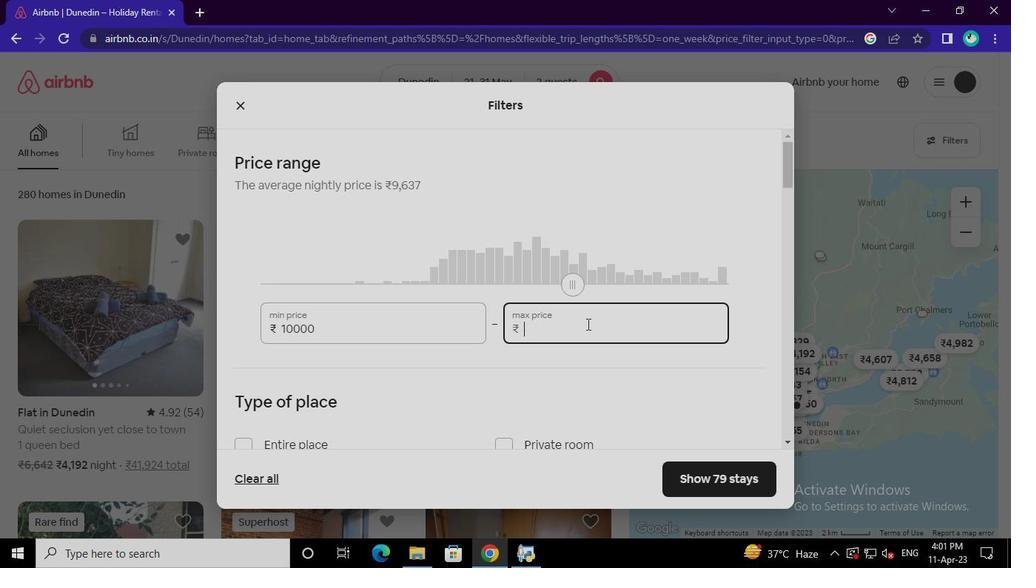 
Action: Keyboard Key.backspace
Screenshot: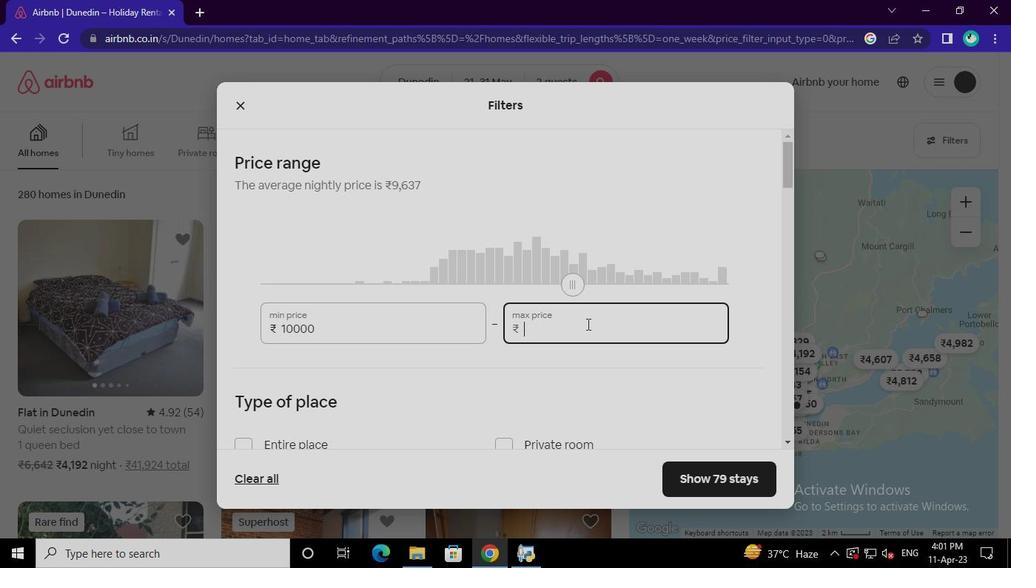 
Action: Keyboard Key.backspace
Screenshot: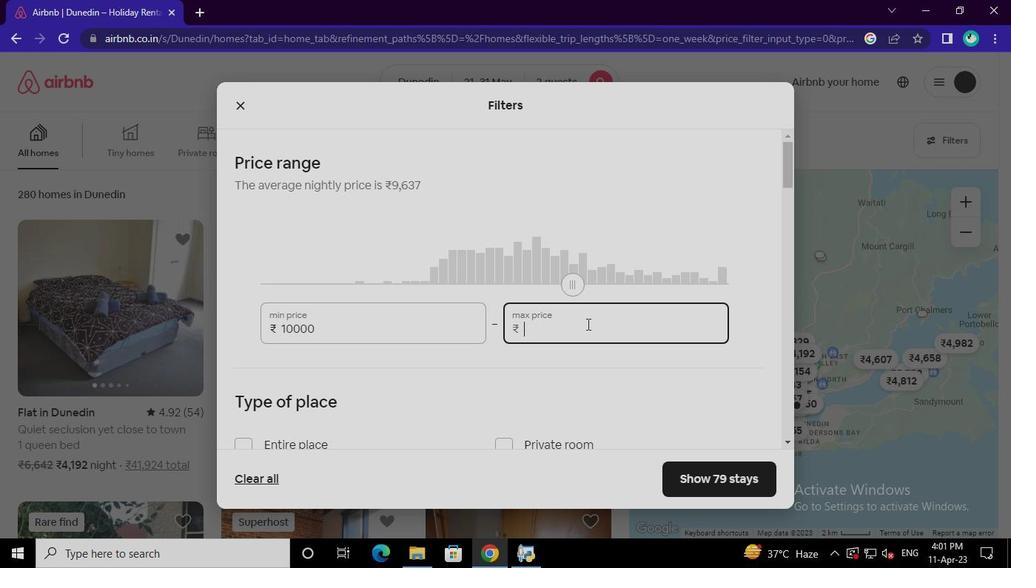 
Action: Keyboard Key.backspace
Screenshot: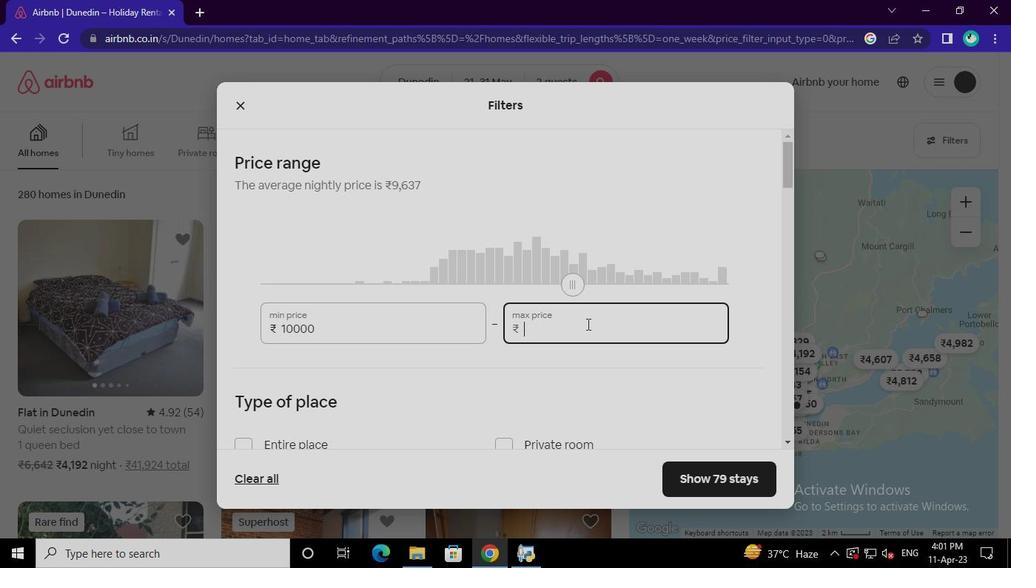 
Action: Keyboard <97>
Screenshot: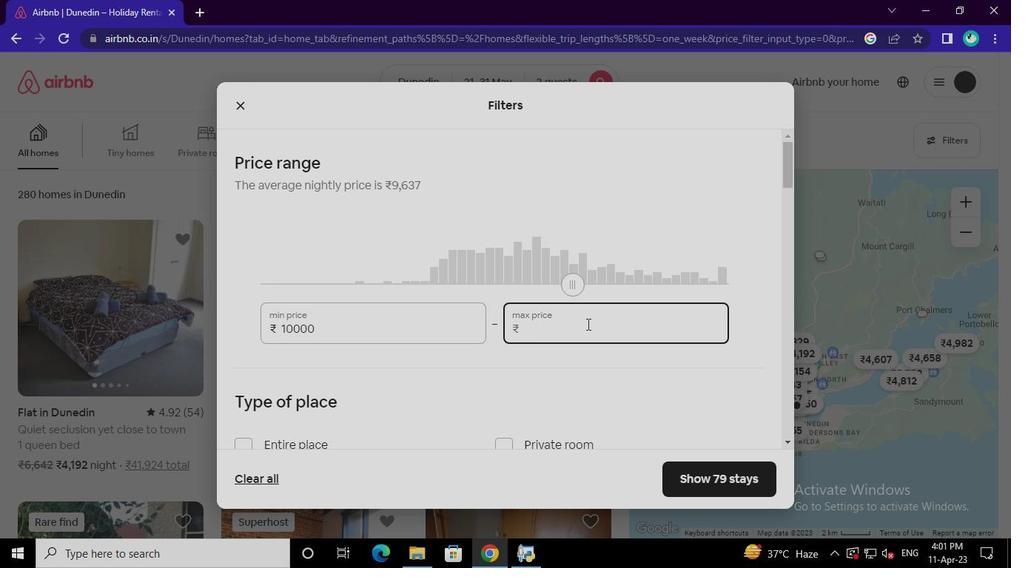 
Action: Keyboard <101>
Screenshot: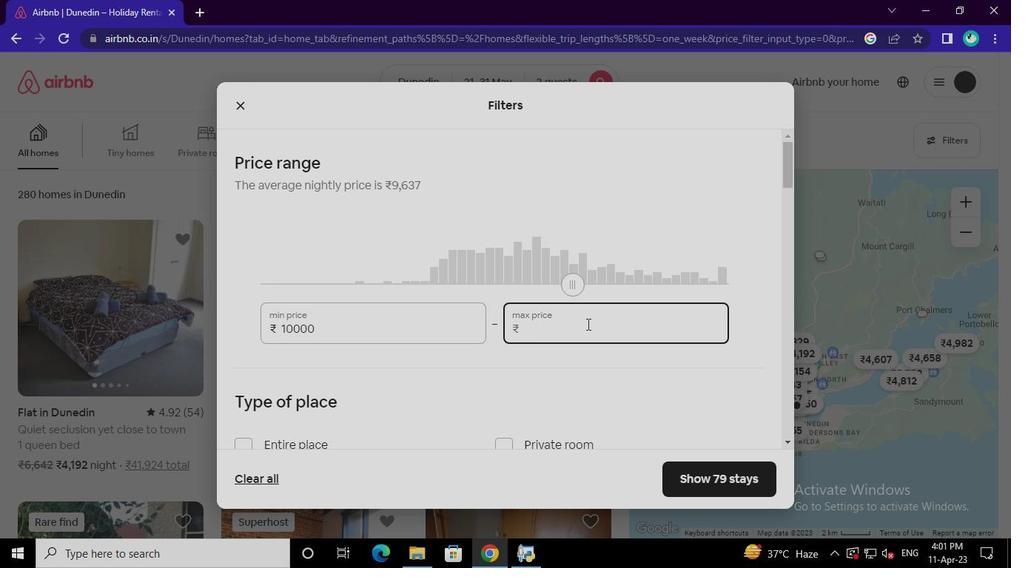 
Action: Keyboard <96>
Screenshot: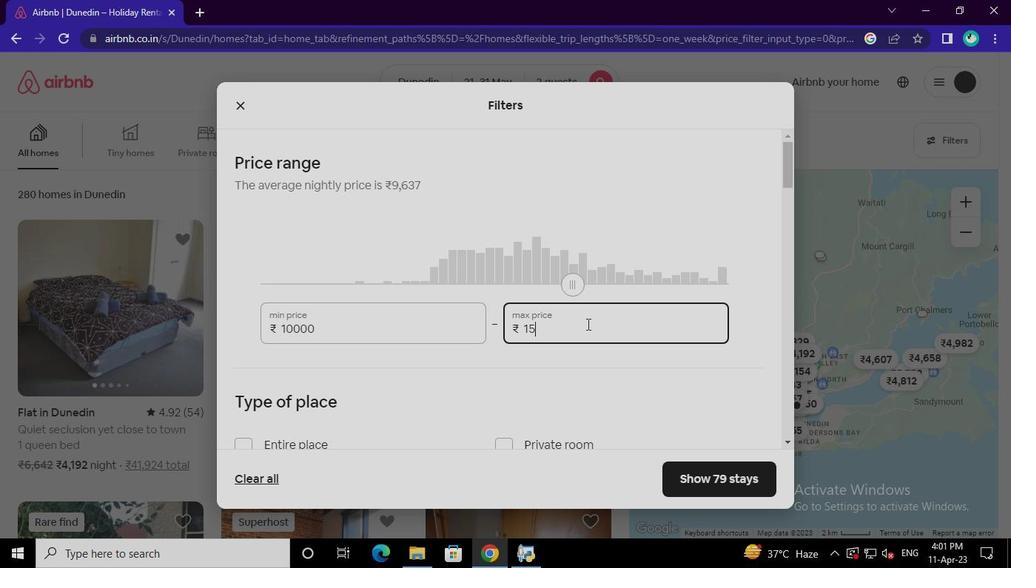 
Action: Keyboard <96>
Screenshot: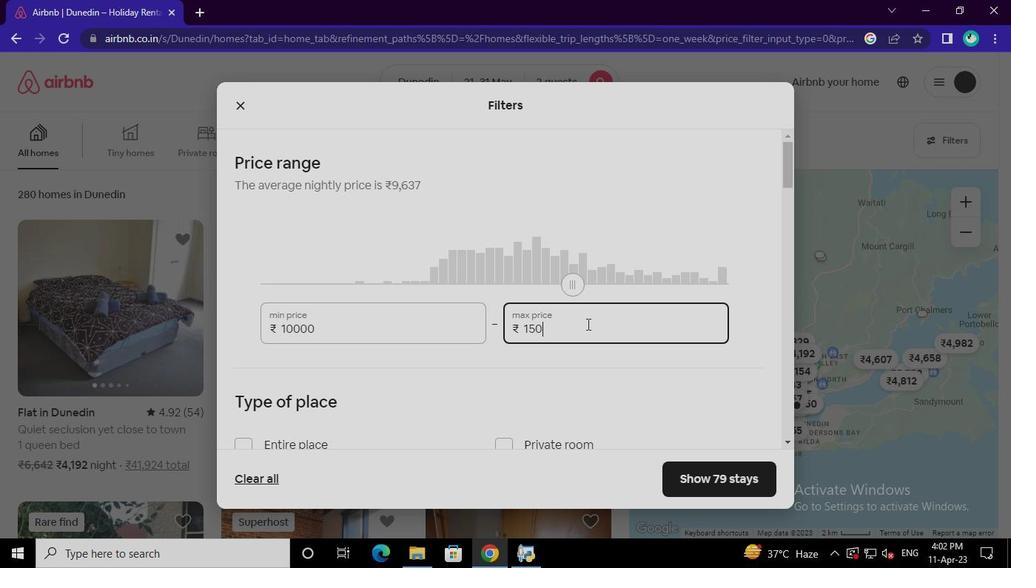 
Action: Keyboard <96>
Screenshot: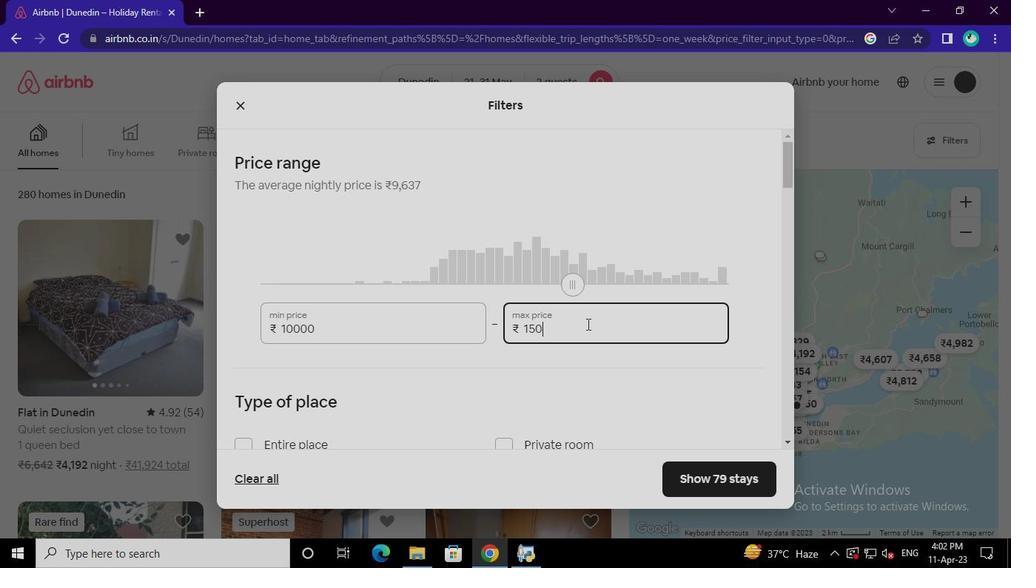 
Action: Mouse moved to (513, 293)
Screenshot: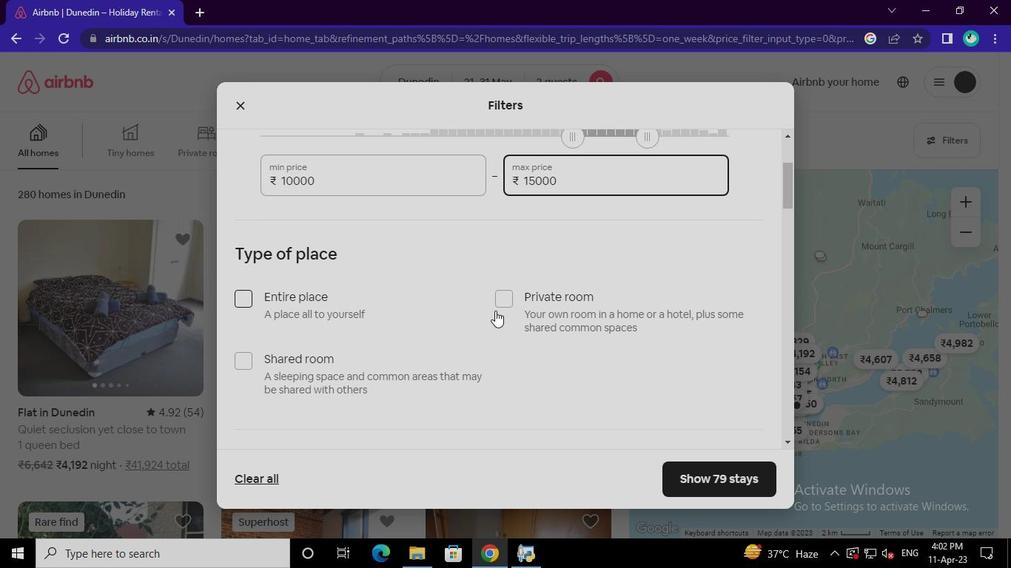 
Action: Mouse pressed left at (513, 293)
Screenshot: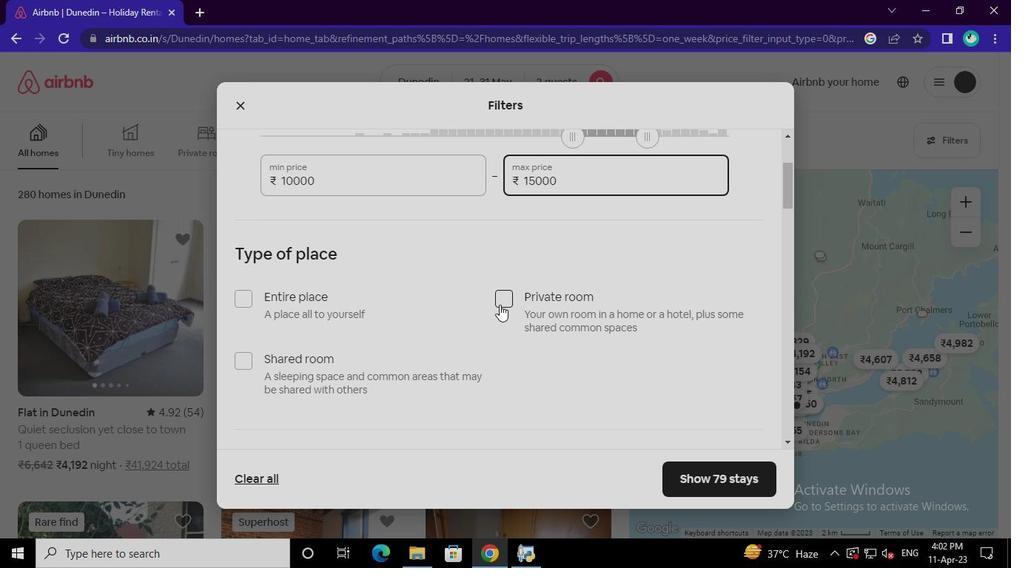 
Action: Mouse moved to (316, 381)
Screenshot: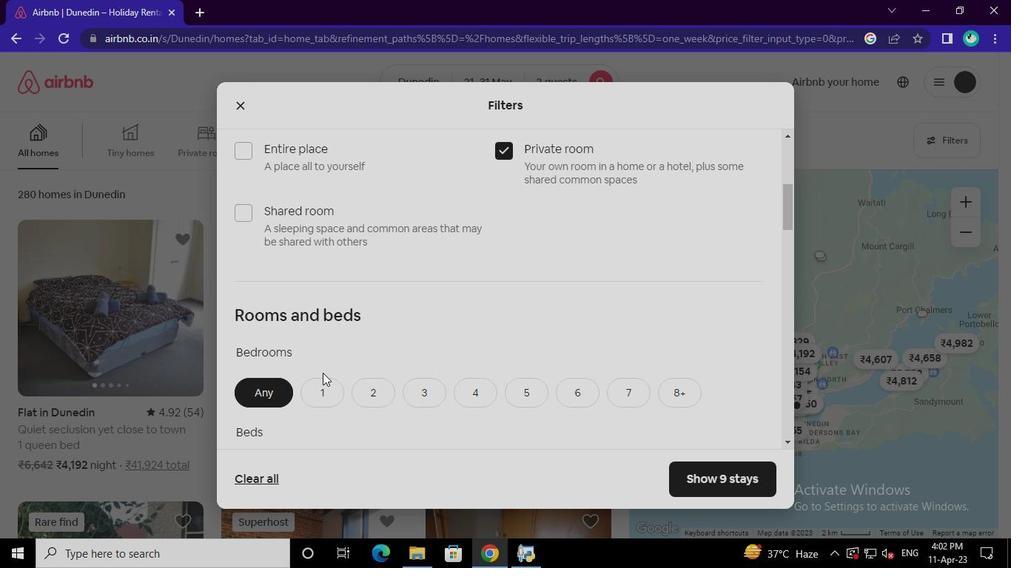 
Action: Mouse pressed left at (316, 381)
Screenshot: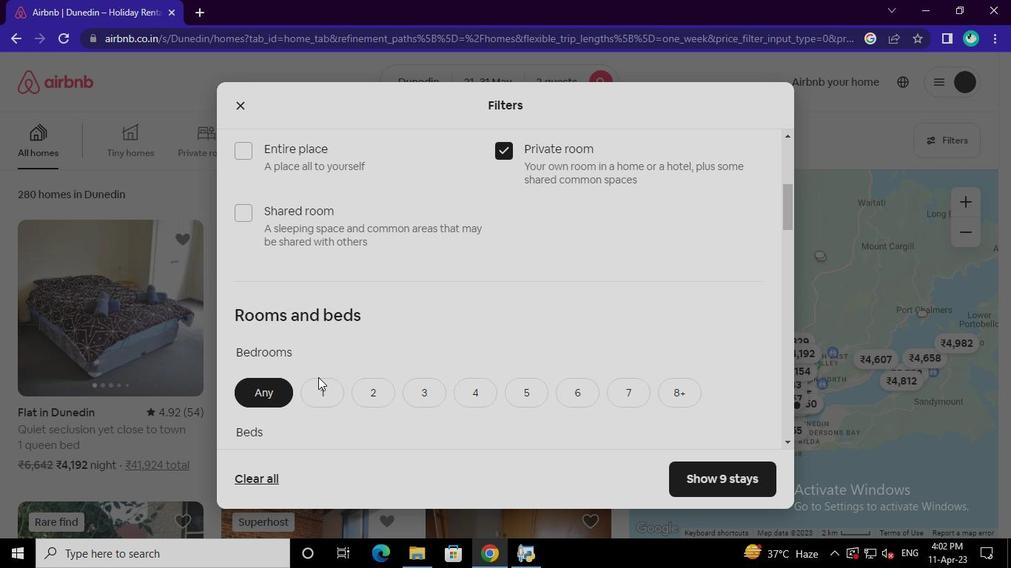 
Action: Mouse moved to (316, 382)
Screenshot: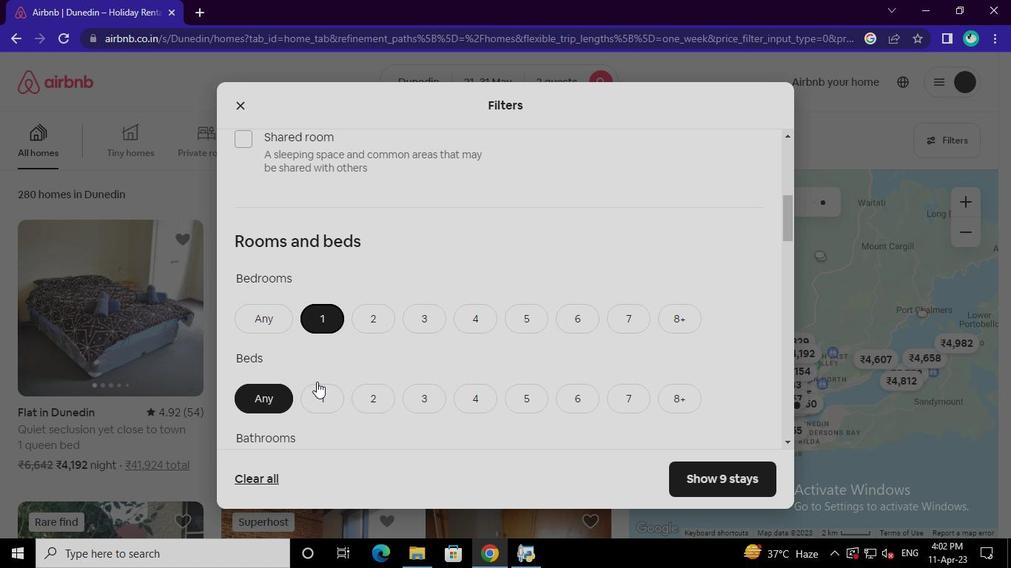 
Action: Mouse pressed left at (316, 382)
Screenshot: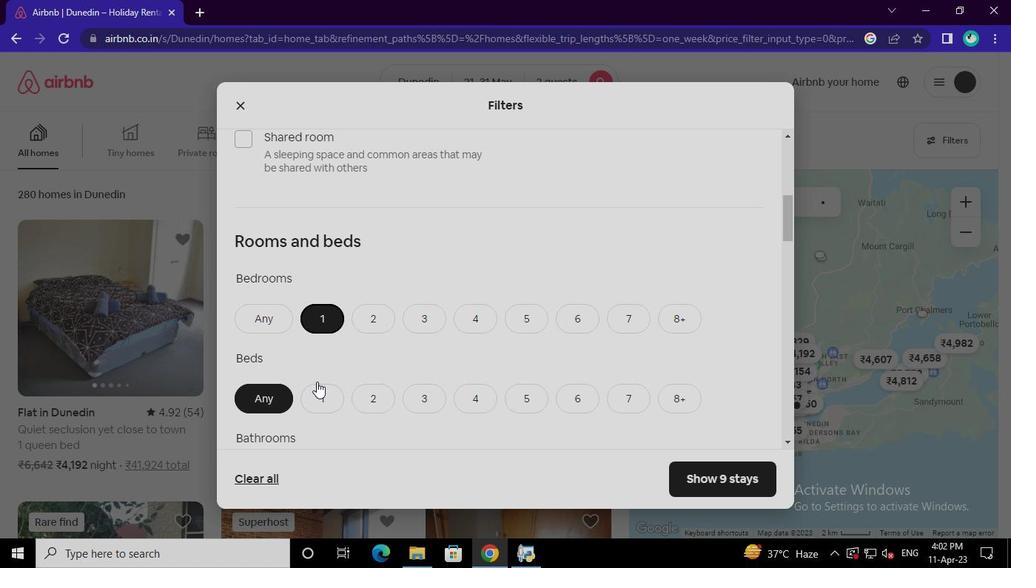 
Action: Mouse moved to (321, 389)
Screenshot: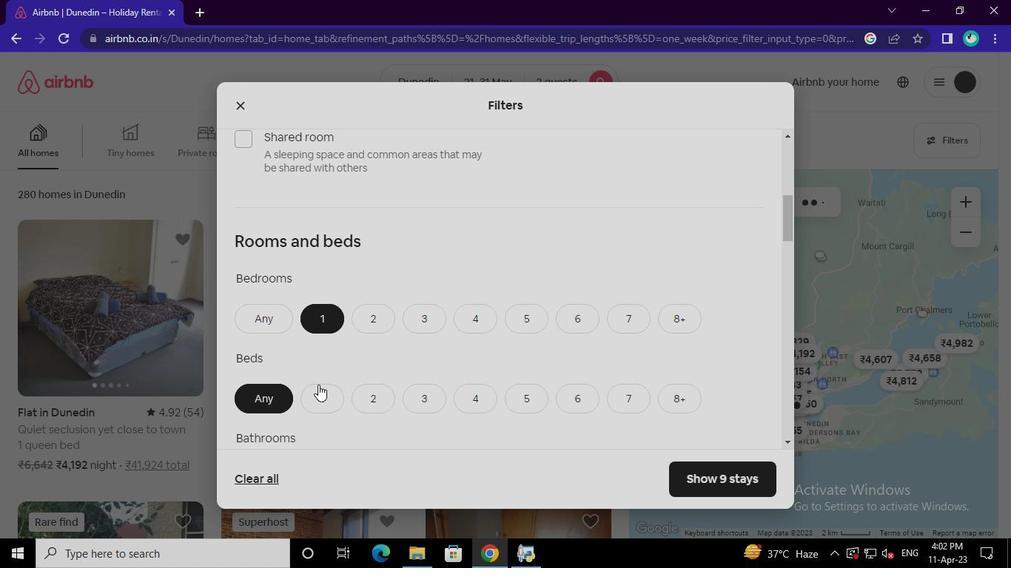 
Action: Mouse pressed left at (321, 389)
Screenshot: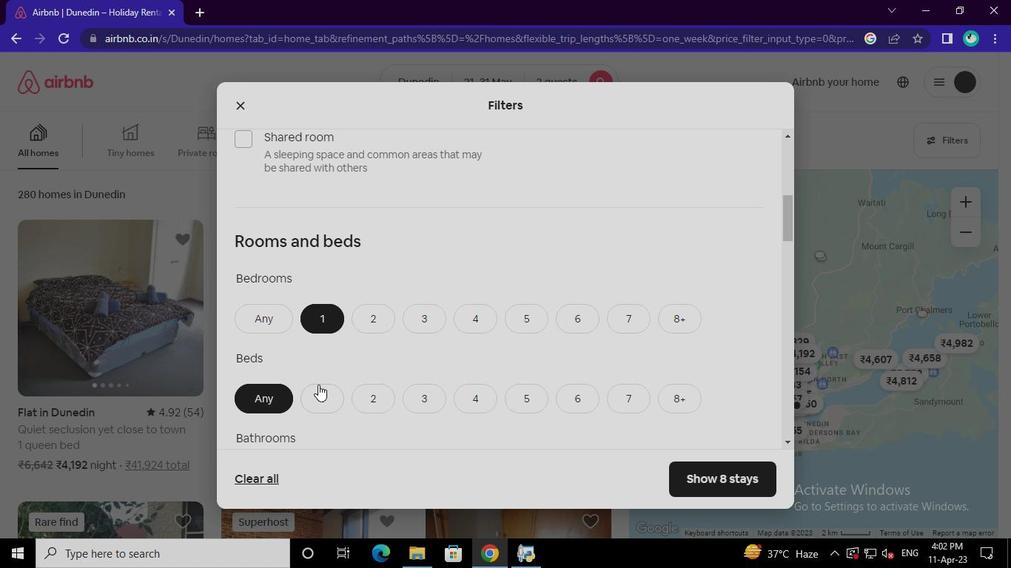 
Action: Mouse moved to (319, 334)
Screenshot: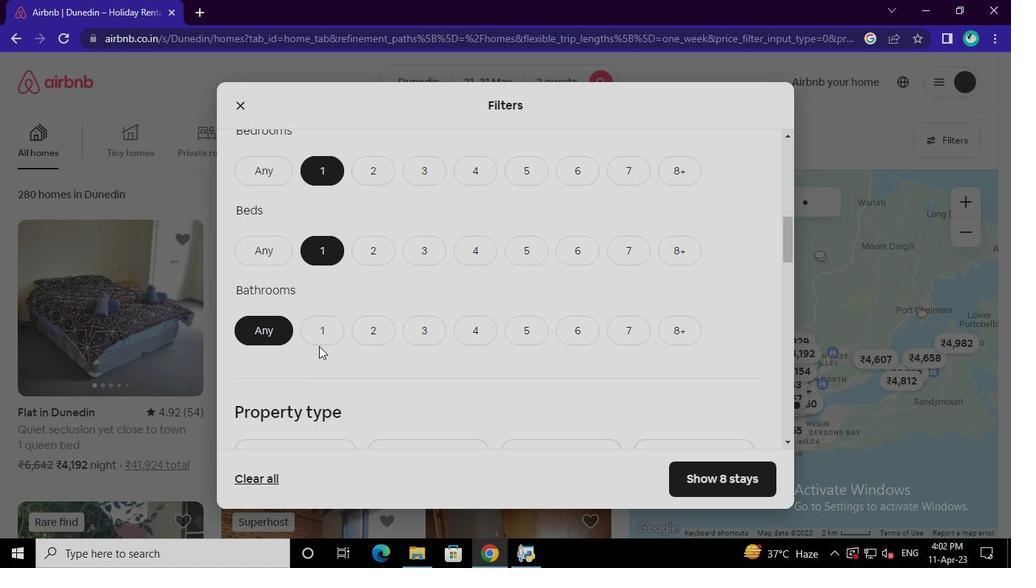 
Action: Mouse pressed left at (319, 334)
Screenshot: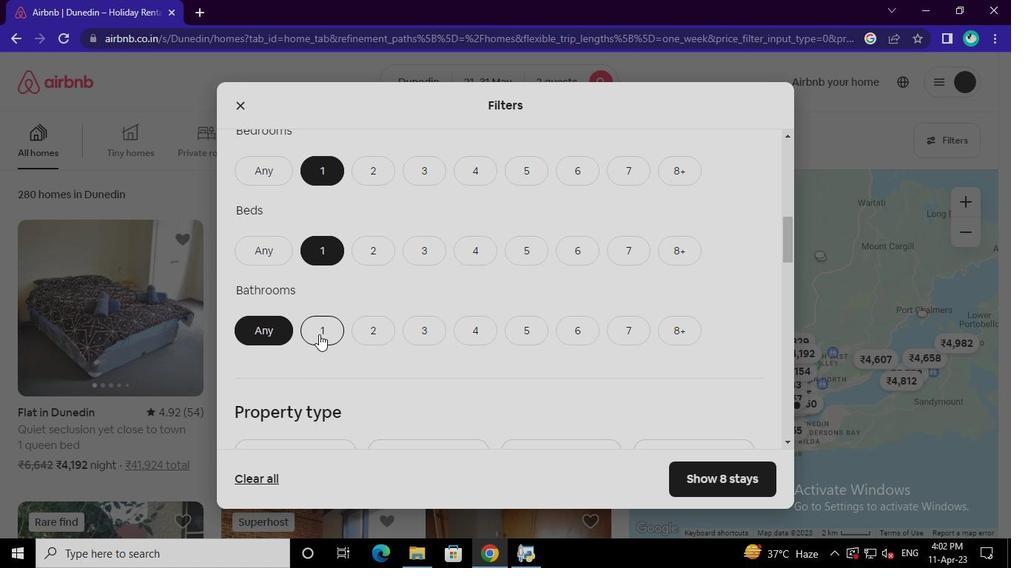 
Action: Mouse moved to (652, 276)
Screenshot: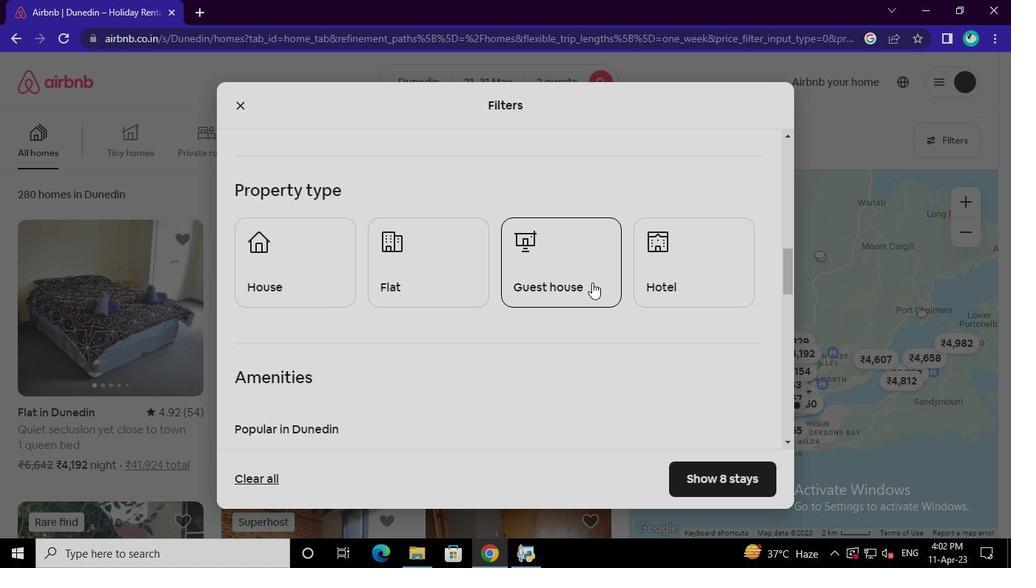 
Action: Mouse pressed left at (652, 276)
Screenshot: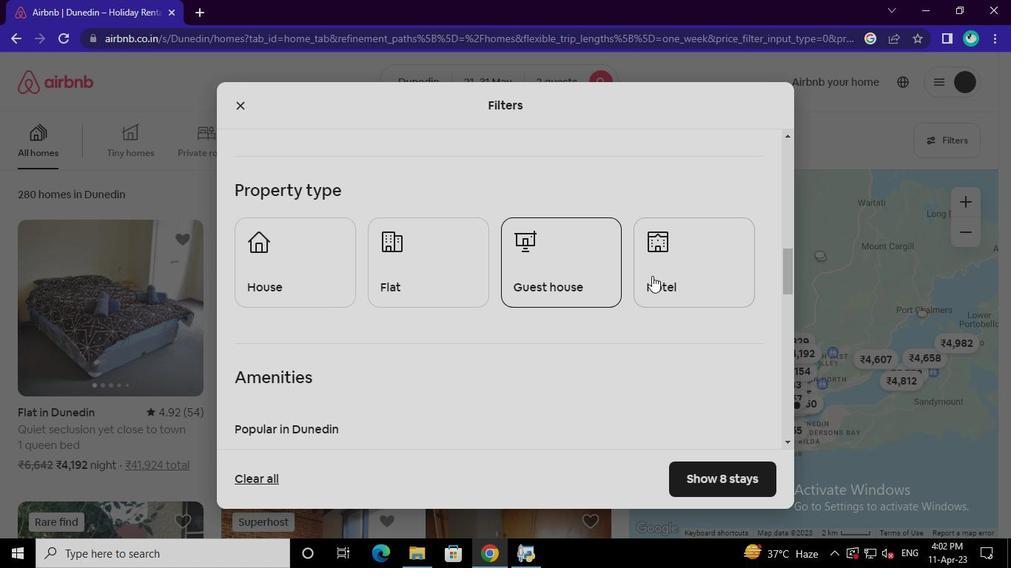 
Action: Mouse moved to (269, 346)
Screenshot: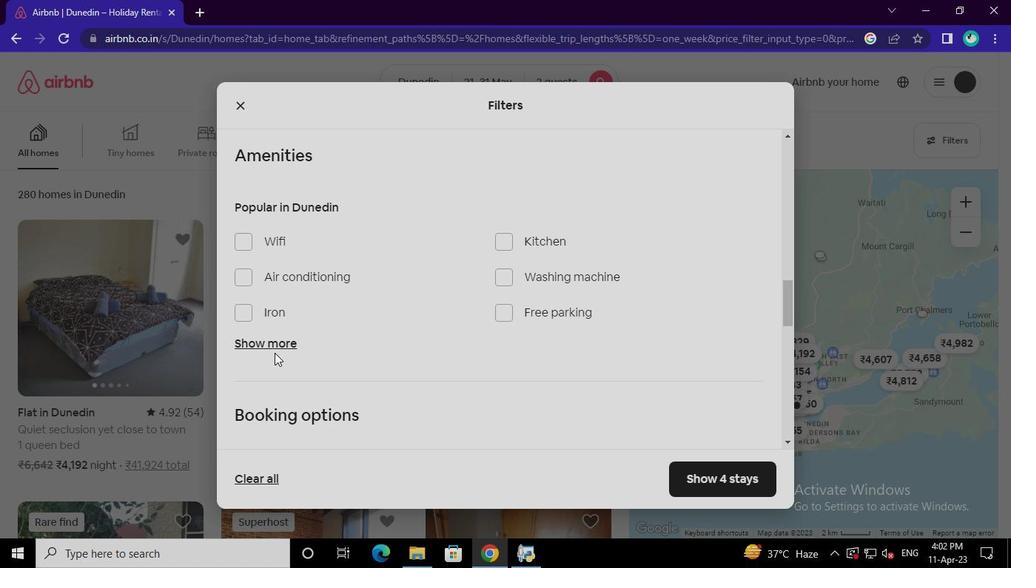 
Action: Mouse pressed left at (269, 346)
Screenshot: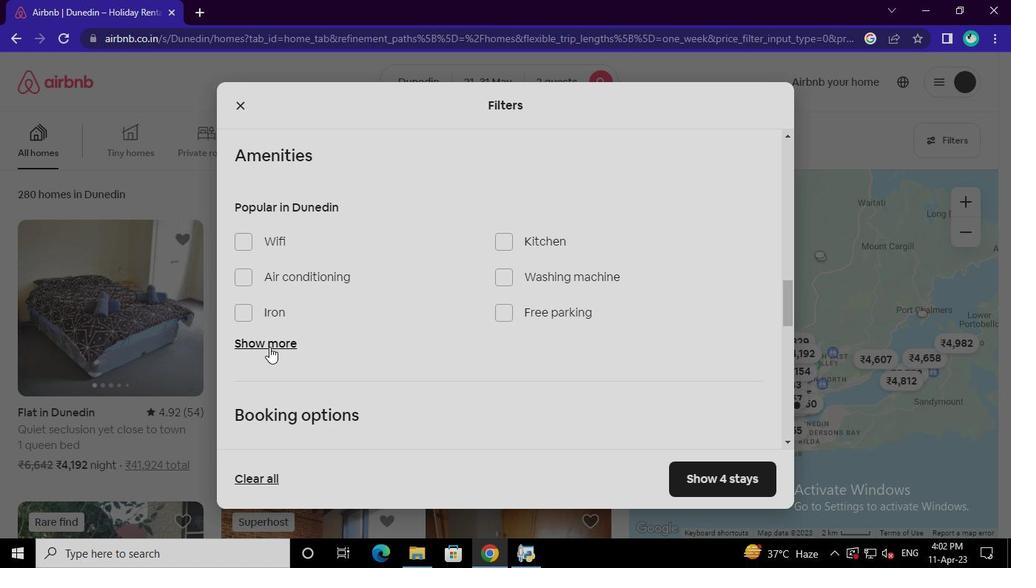 
Action: Mouse moved to (270, 316)
Screenshot: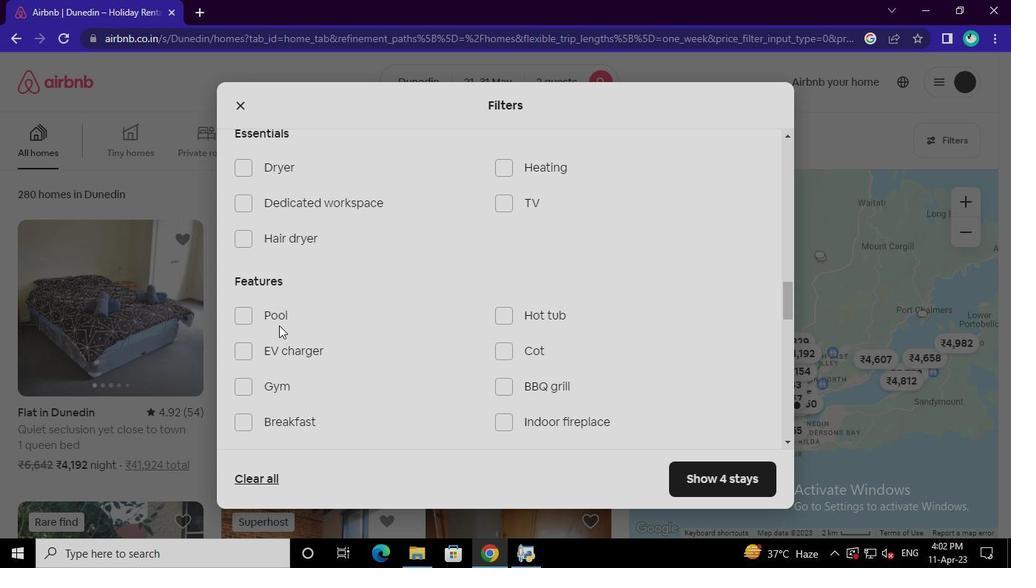 
Action: Mouse pressed left at (270, 316)
Screenshot: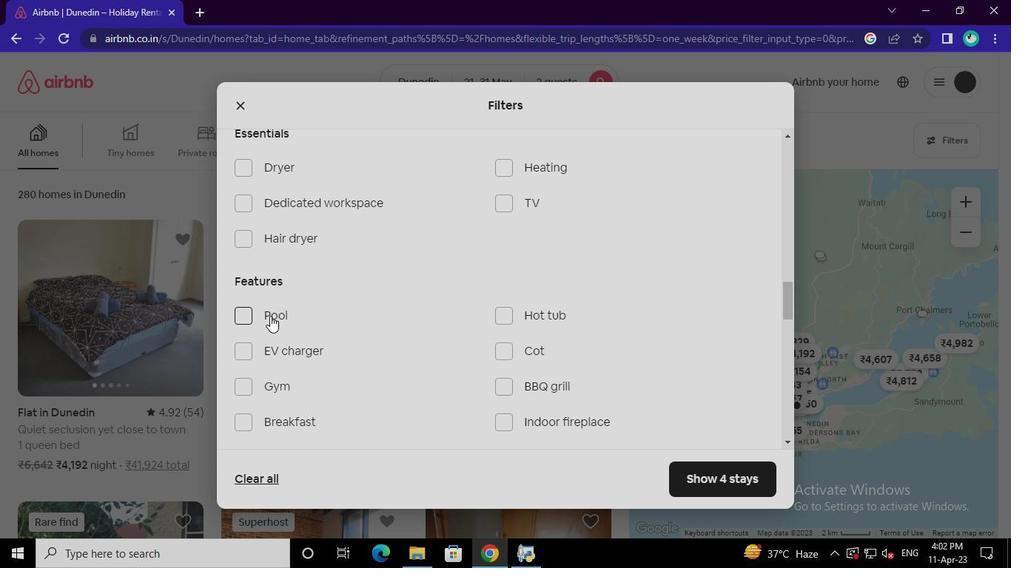
Action: Mouse moved to (303, 276)
Screenshot: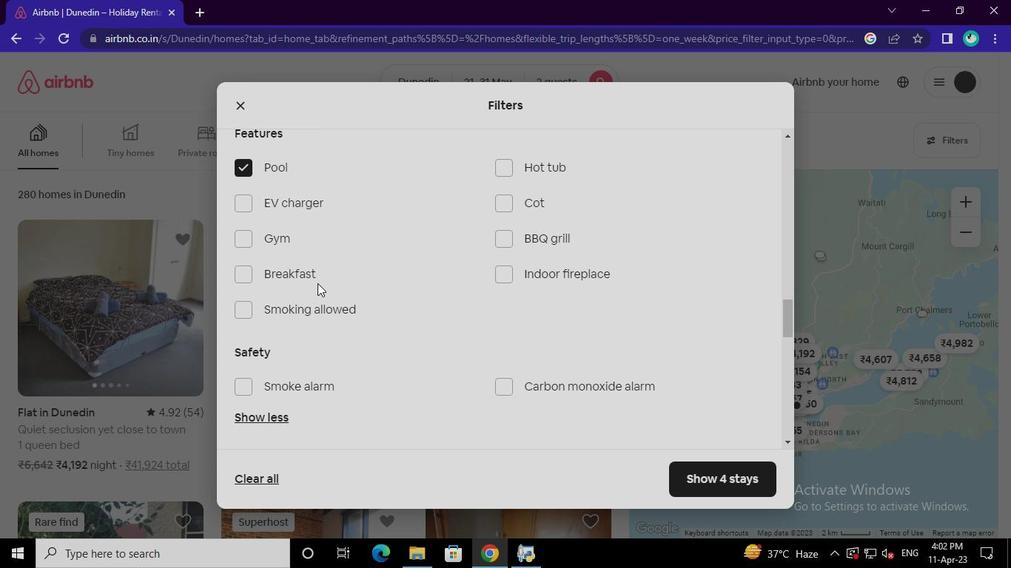 
Action: Mouse pressed left at (303, 276)
Screenshot: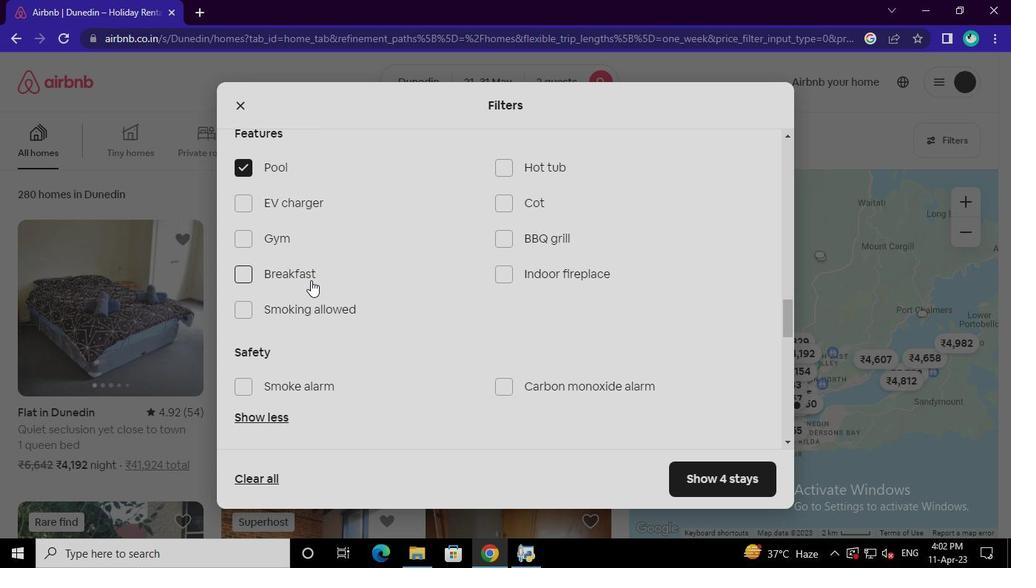 
Action: Mouse moved to (305, 308)
Screenshot: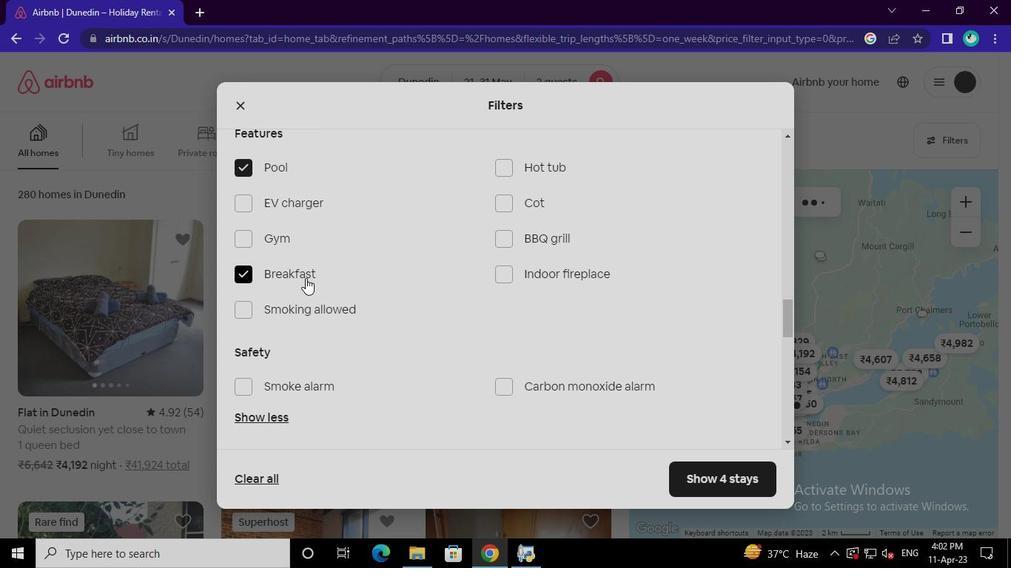 
Action: Mouse pressed left at (305, 308)
Screenshot: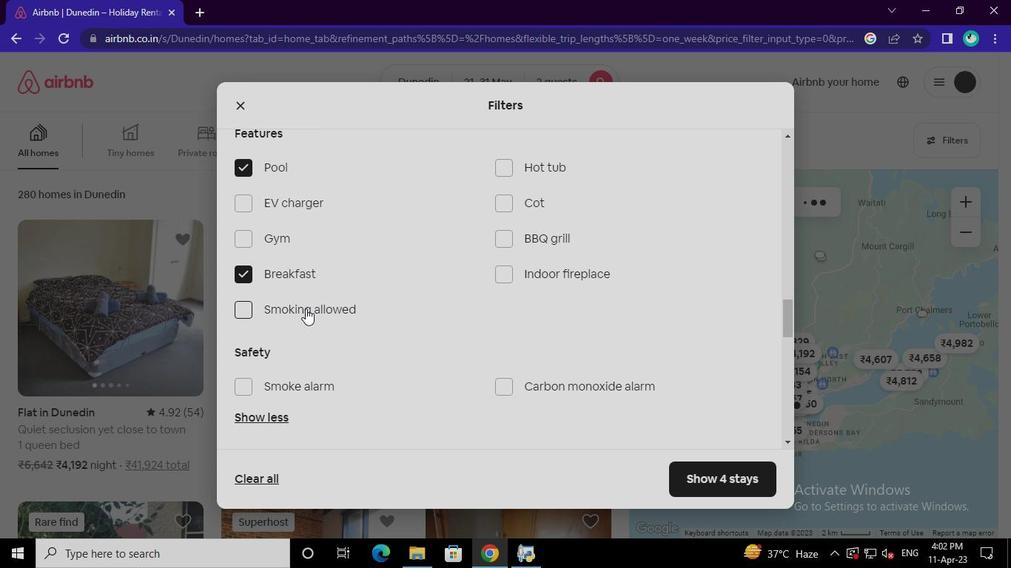 
Action: Mouse moved to (295, 348)
Screenshot: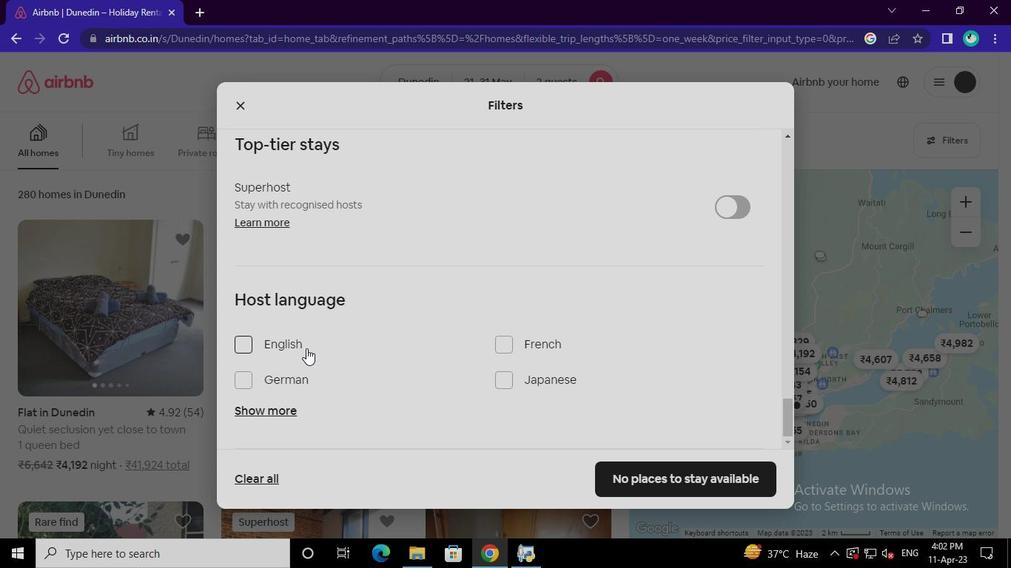 
Action: Mouse pressed left at (295, 348)
Screenshot: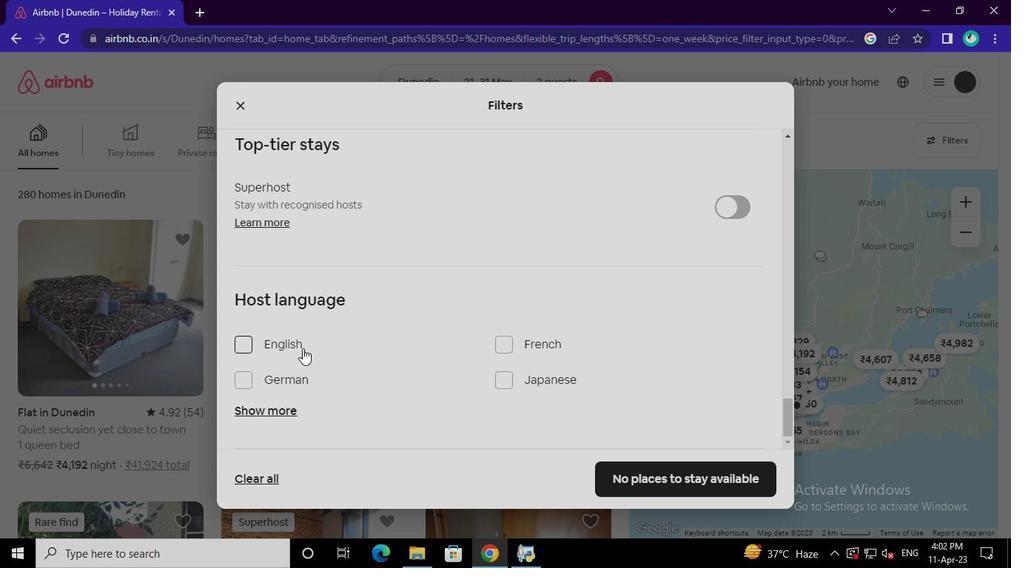 
Action: Mouse moved to (701, 482)
Screenshot: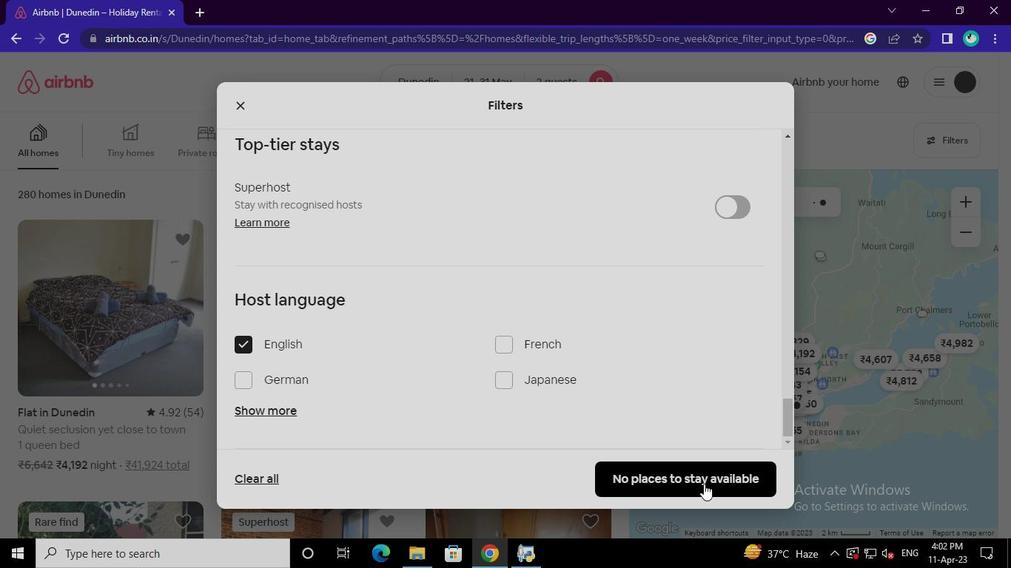 
Action: Mouse pressed left at (701, 482)
Screenshot: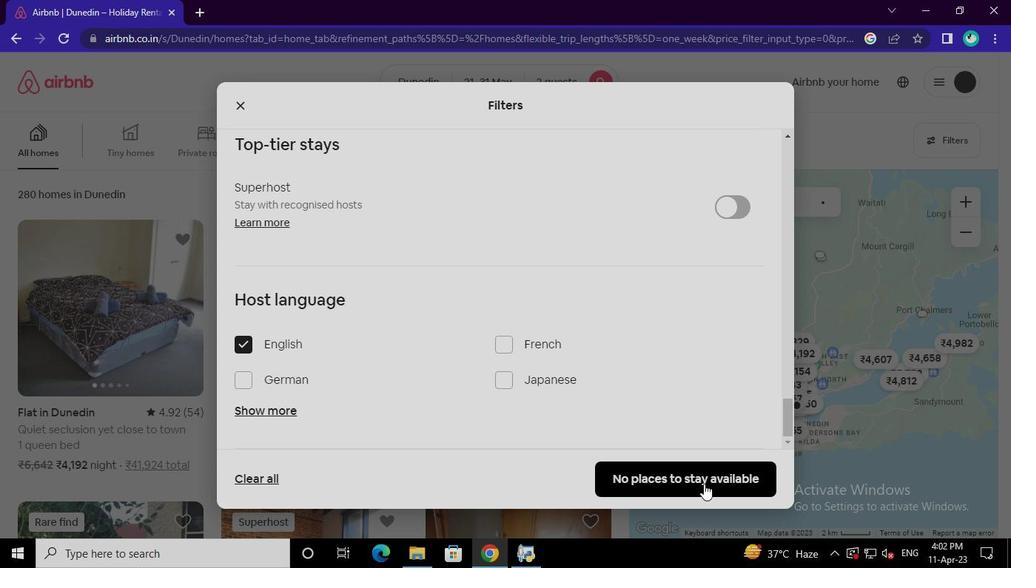 
Action: Mouse moved to (524, 554)
Screenshot: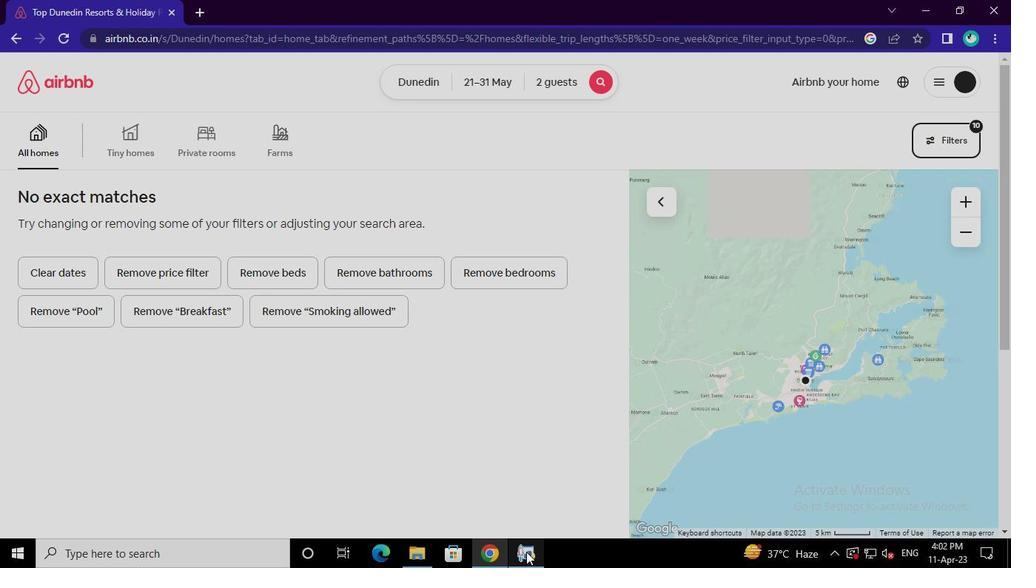 
Action: Mouse pressed left at (524, 554)
Screenshot: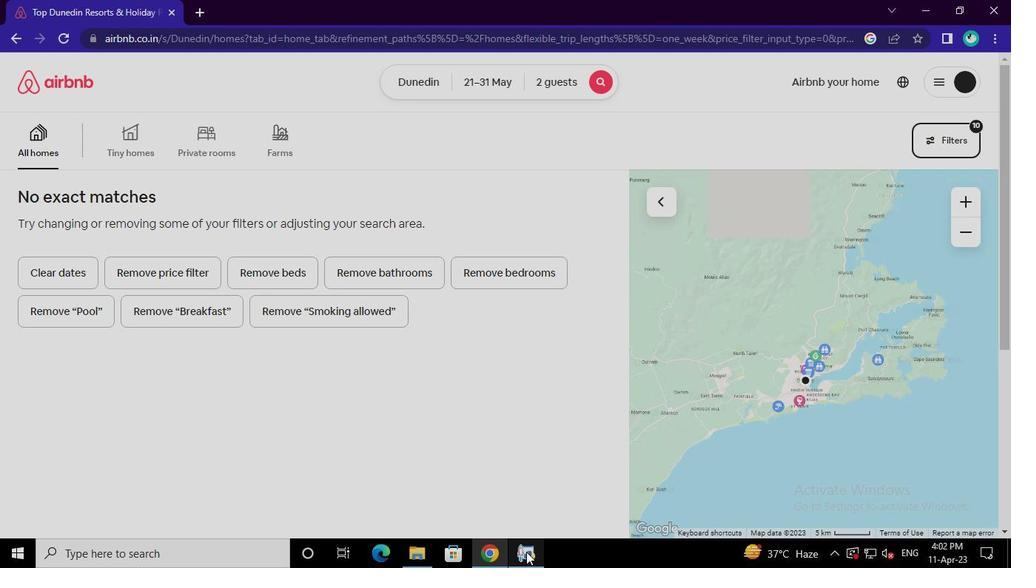 
Action: Mouse moved to (773, 67)
Screenshot: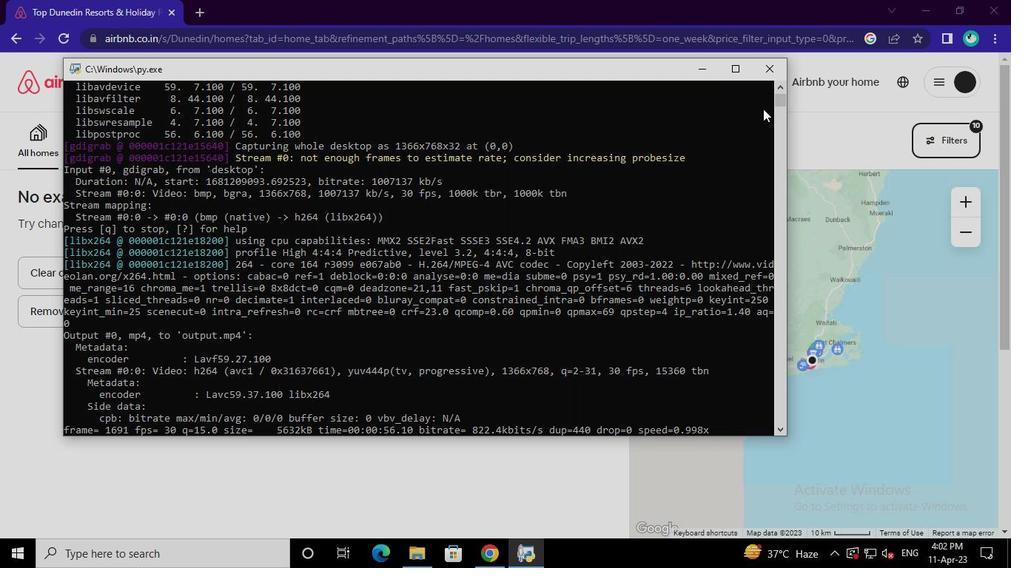 
Action: Mouse pressed left at (773, 67)
Screenshot: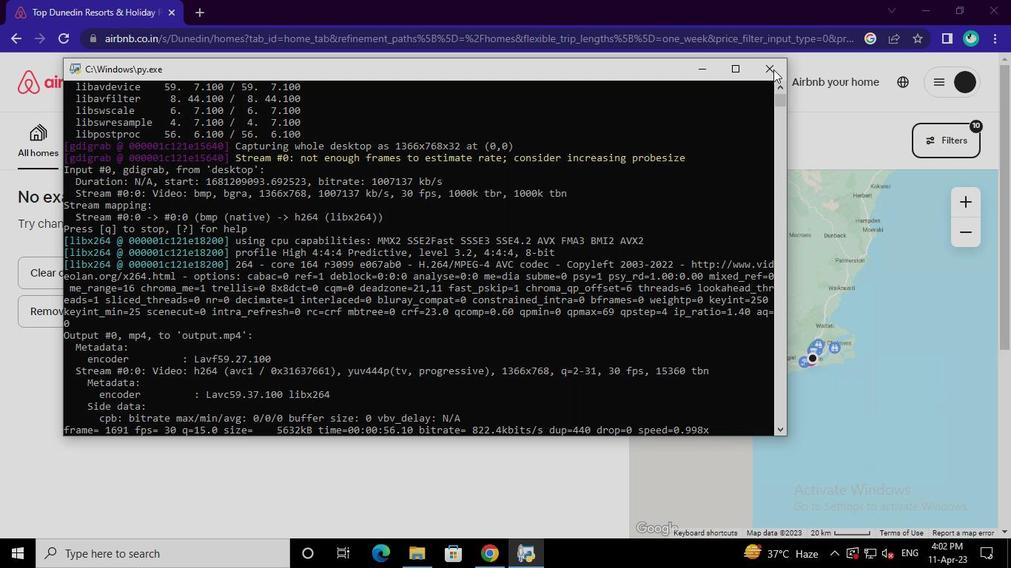 
